 Task: Find an Airbnb listing in Marblehead, United States, for 12 guests from August 10 to August 20, with amenities including Free parking, Wifi, TV, Gym, and Breakfast, within a price range of ₹10,000 to ₹14,000, with 6 bedrooms, 8+ beds, 6 bathrooms, property type as House, and Self check-in option, with host language as English.
Action: Mouse moved to (594, 114)
Screenshot: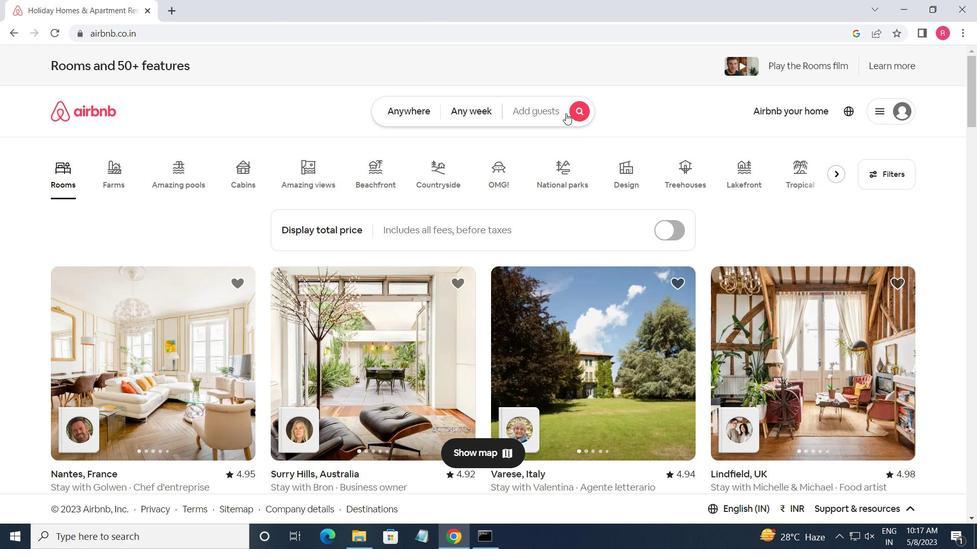 
Action: Mouse pressed left at (594, 114)
Screenshot: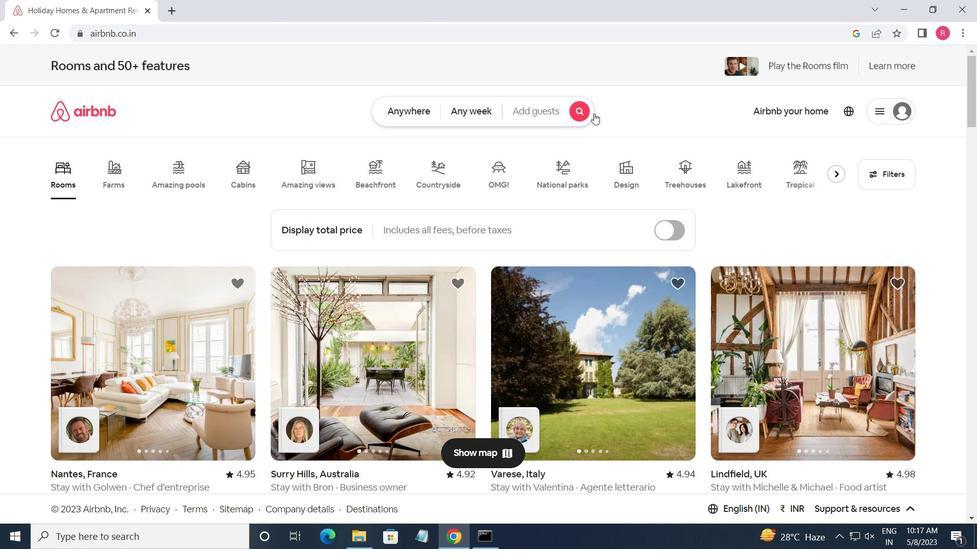 
Action: Mouse moved to (302, 167)
Screenshot: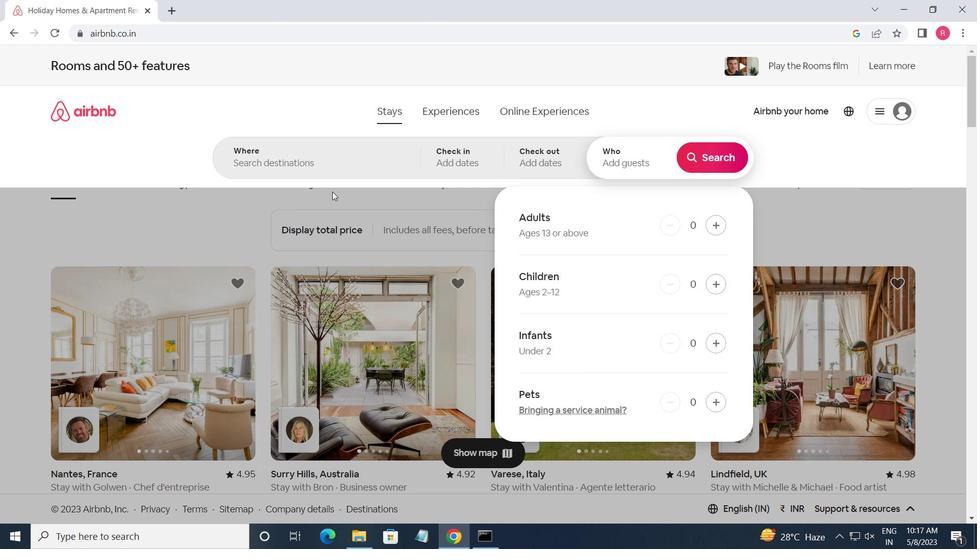 
Action: Mouse pressed left at (302, 167)
Screenshot: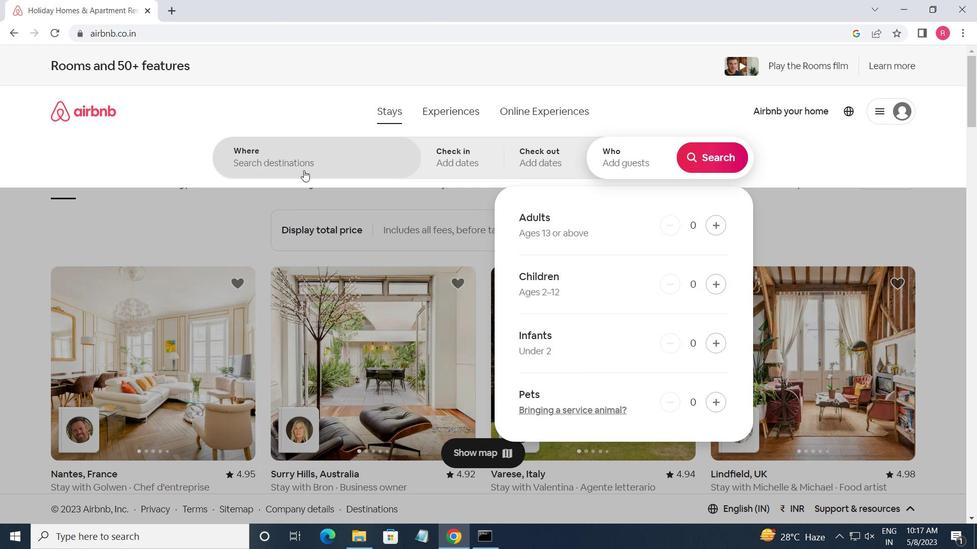 
Action: Key pressed <Key.shift_r>Marblehead,<Key.shift_r>United<Key.space><Key.space><Key.shift>STES<Key.backspace><Key.backspace>ATES<Key.enter>
Screenshot: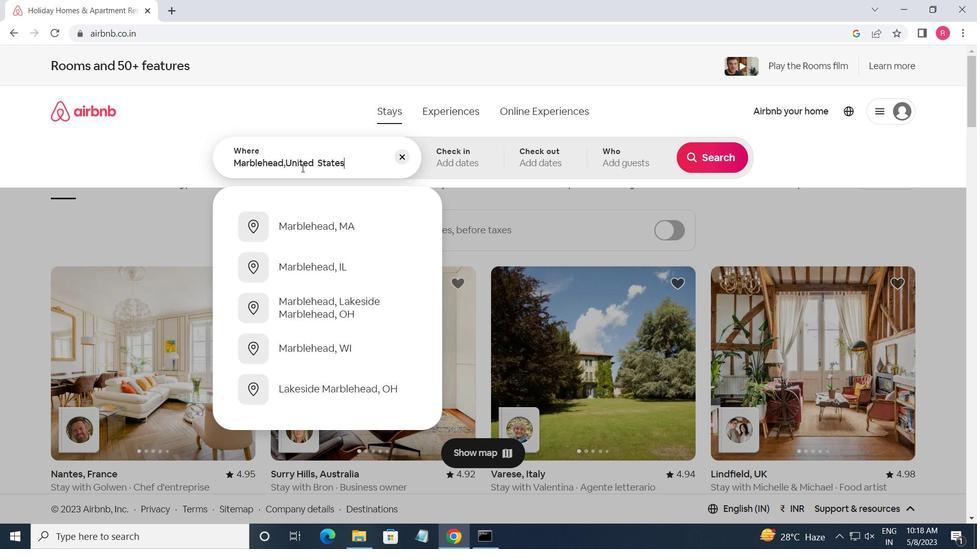 
Action: Mouse moved to (707, 263)
Screenshot: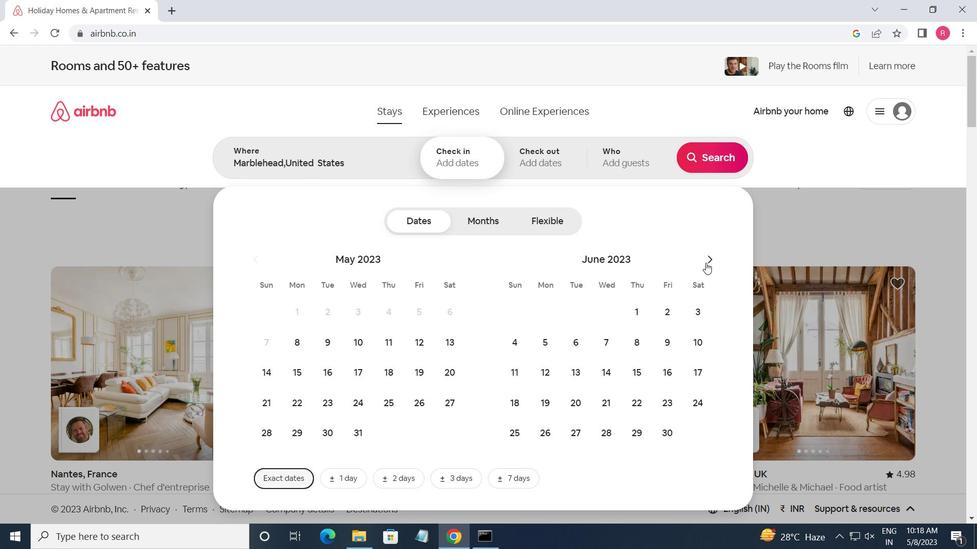 
Action: Mouse pressed left at (707, 263)
Screenshot: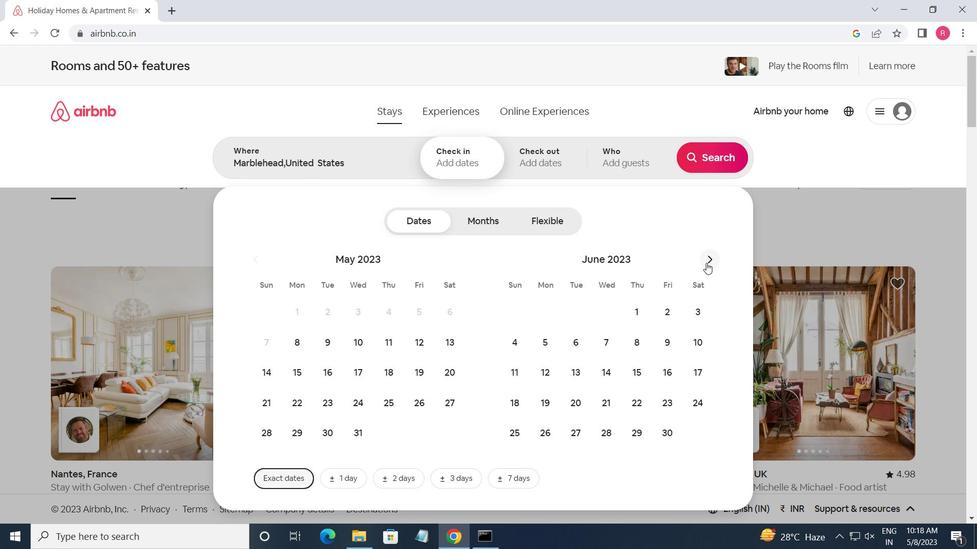 
Action: Mouse moved to (708, 263)
Screenshot: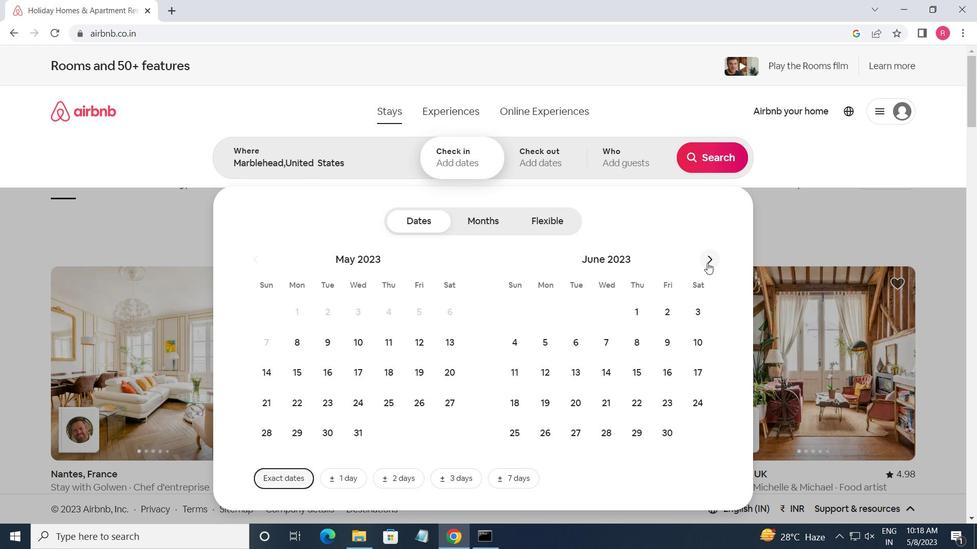 
Action: Mouse pressed left at (708, 263)
Screenshot: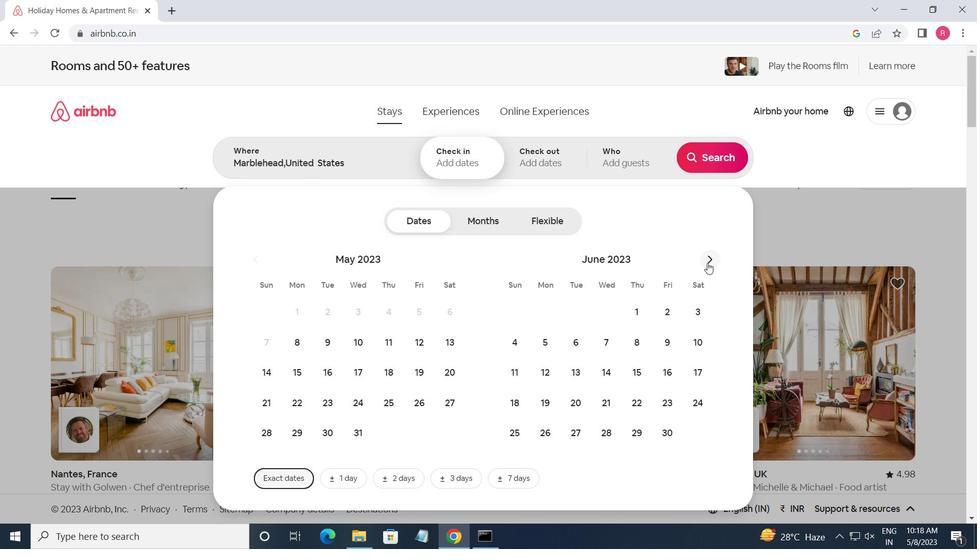 
Action: Mouse pressed left at (708, 263)
Screenshot: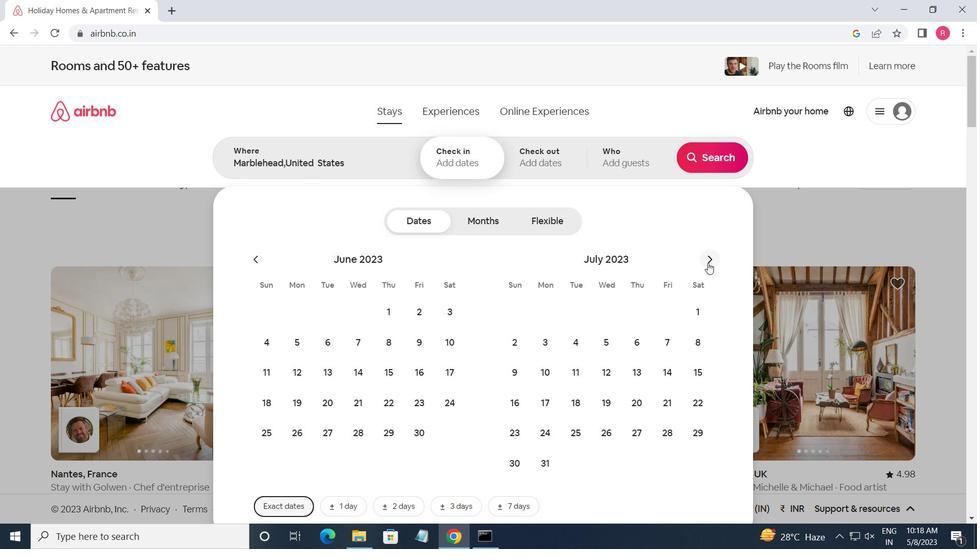 
Action: Mouse moved to (635, 346)
Screenshot: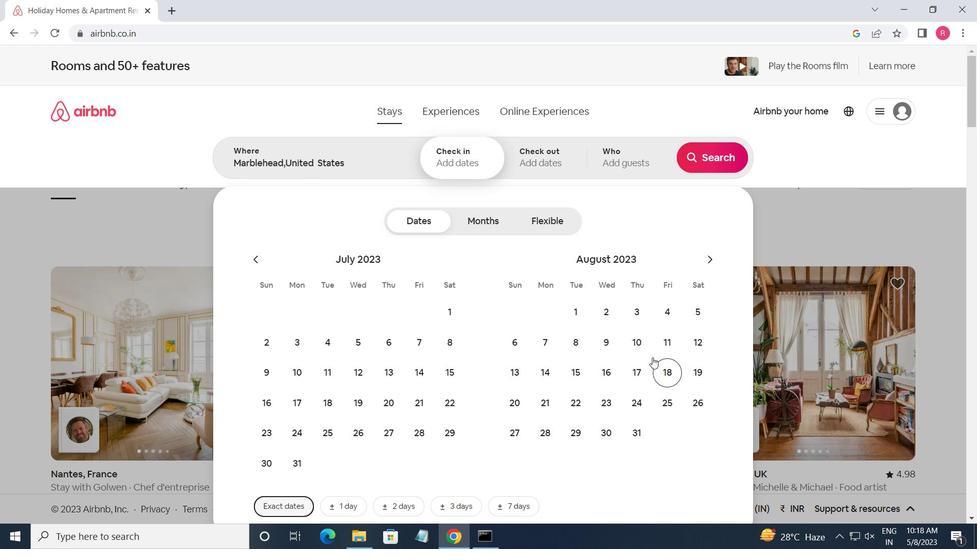 
Action: Mouse pressed left at (635, 346)
Screenshot: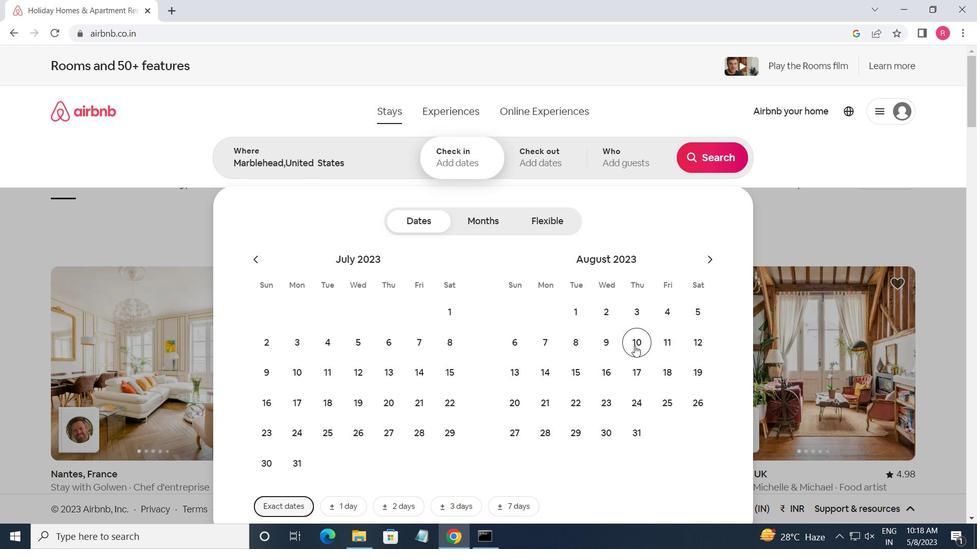 
Action: Mouse moved to (518, 413)
Screenshot: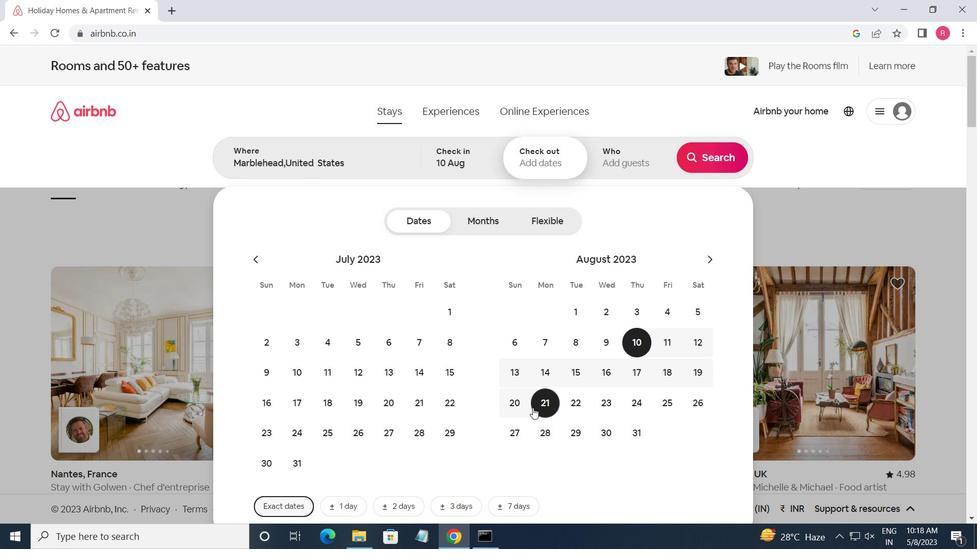 
Action: Mouse pressed left at (518, 413)
Screenshot: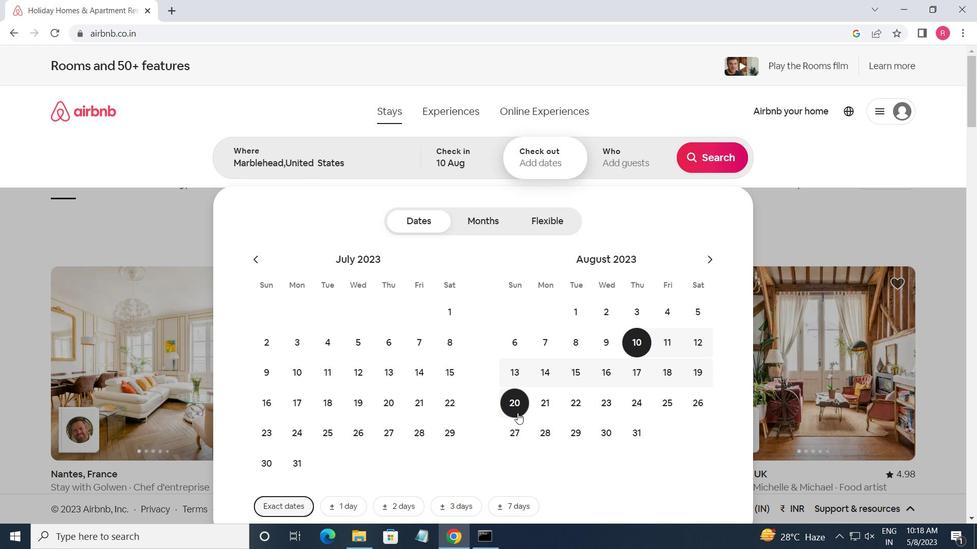 
Action: Mouse moved to (622, 164)
Screenshot: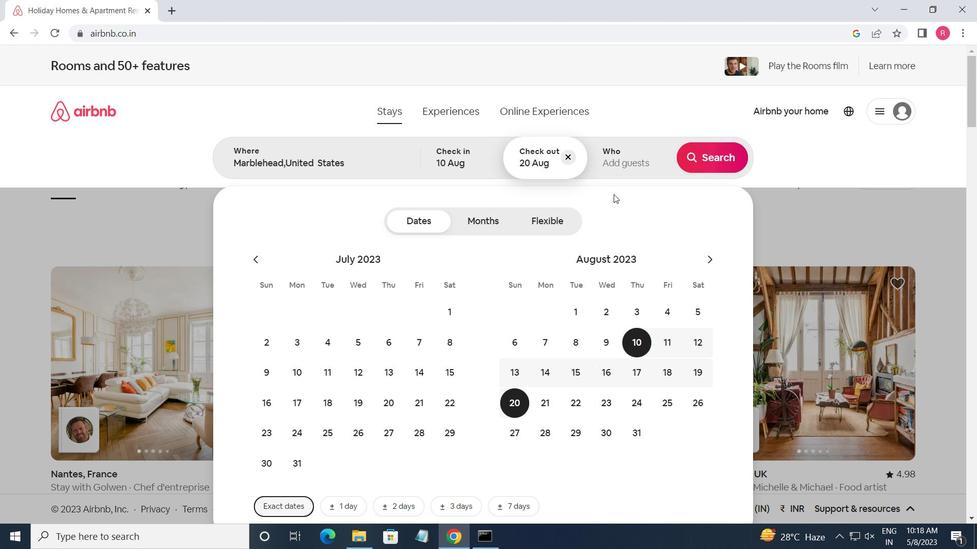 
Action: Mouse pressed left at (622, 164)
Screenshot: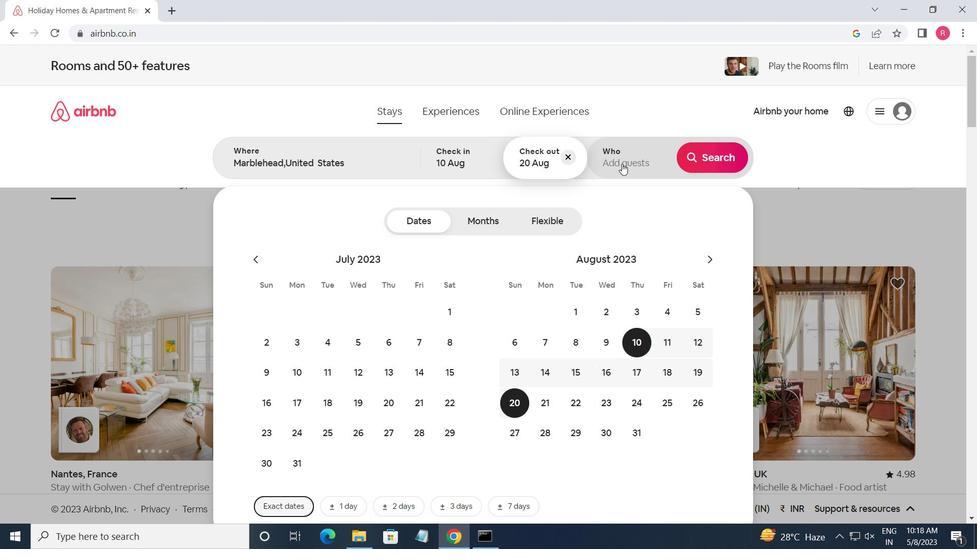 
Action: Mouse moved to (708, 229)
Screenshot: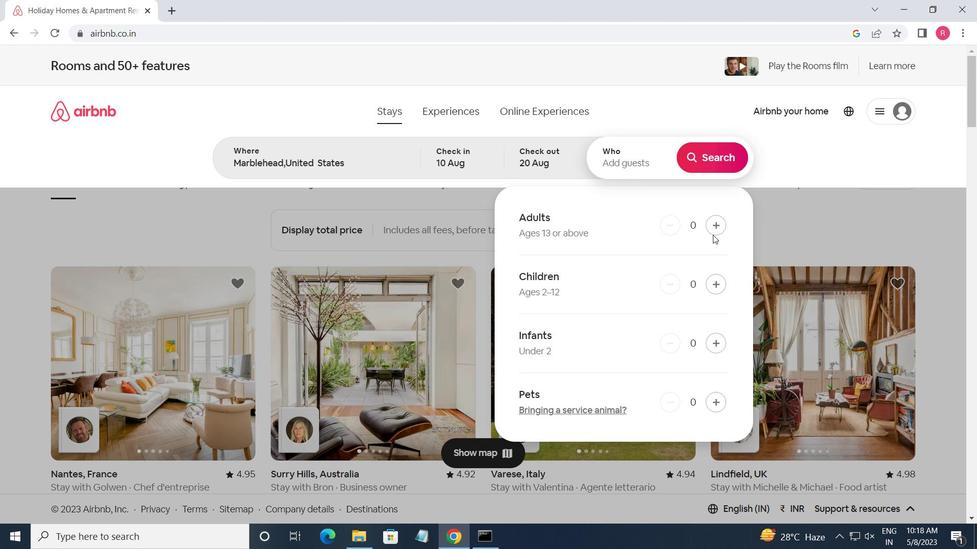 
Action: Mouse pressed left at (708, 229)
Screenshot: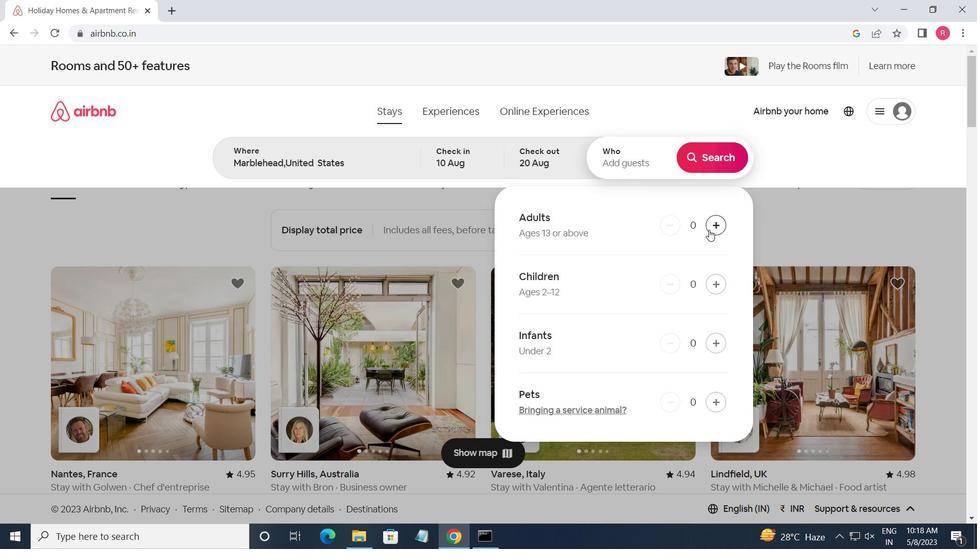 
Action: Mouse pressed left at (708, 229)
Screenshot: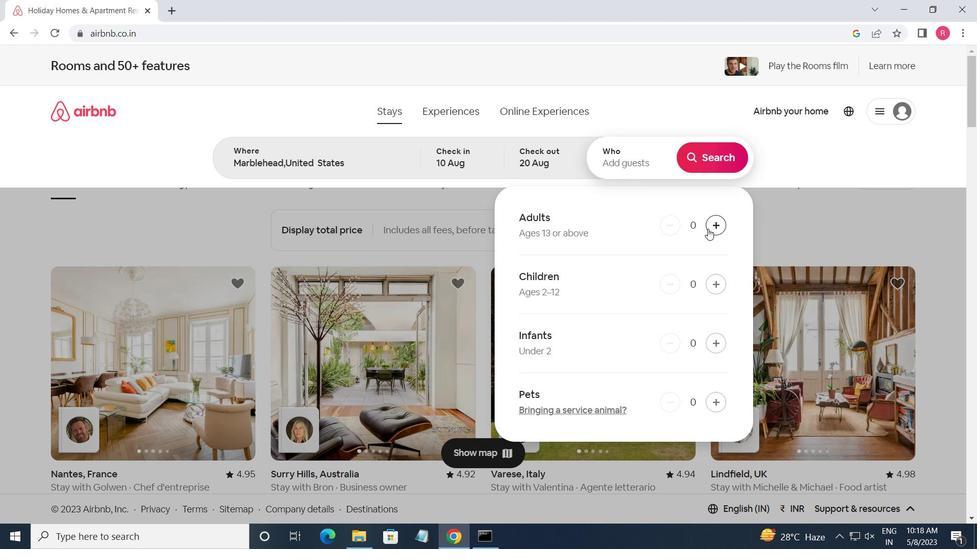 
Action: Mouse pressed left at (708, 229)
Screenshot: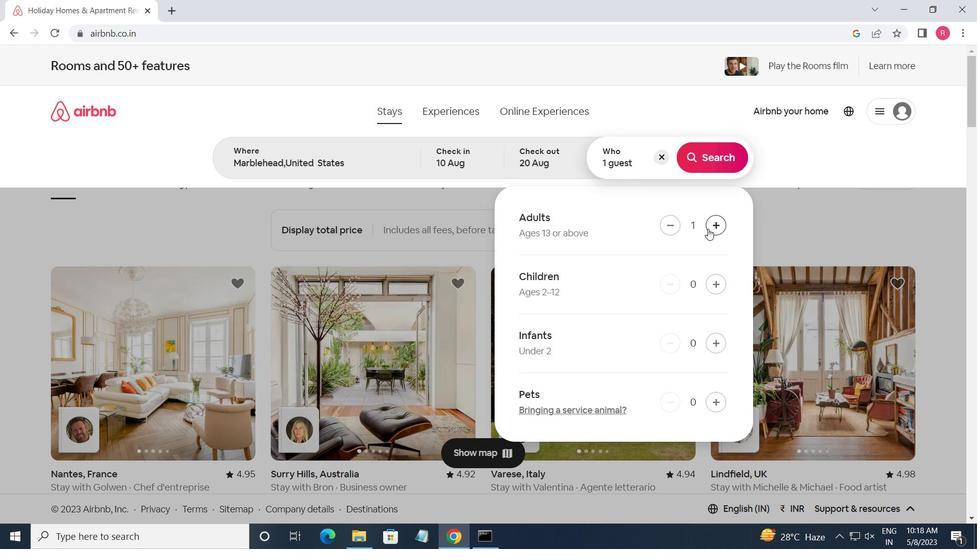 
Action: Mouse pressed left at (708, 229)
Screenshot: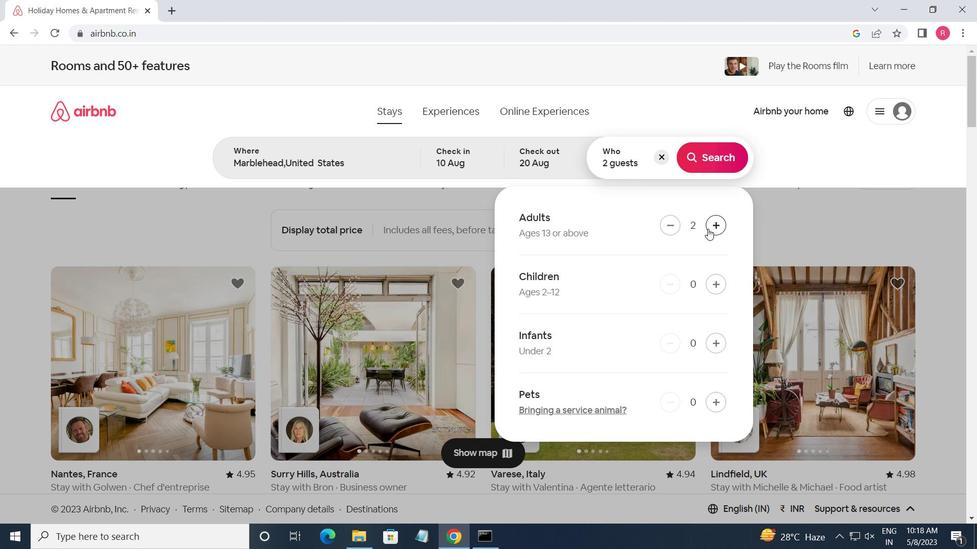 
Action: Mouse pressed left at (708, 229)
Screenshot: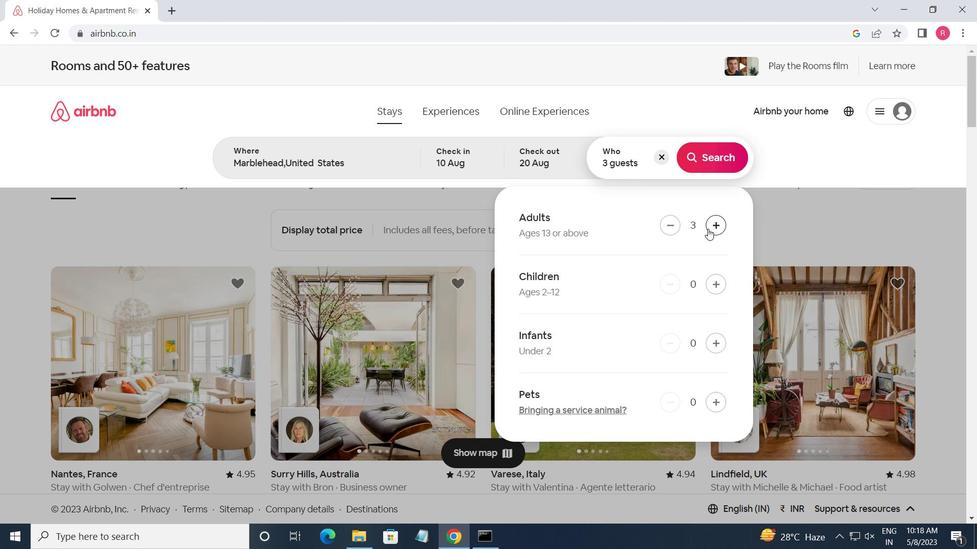 
Action: Mouse pressed left at (708, 229)
Screenshot: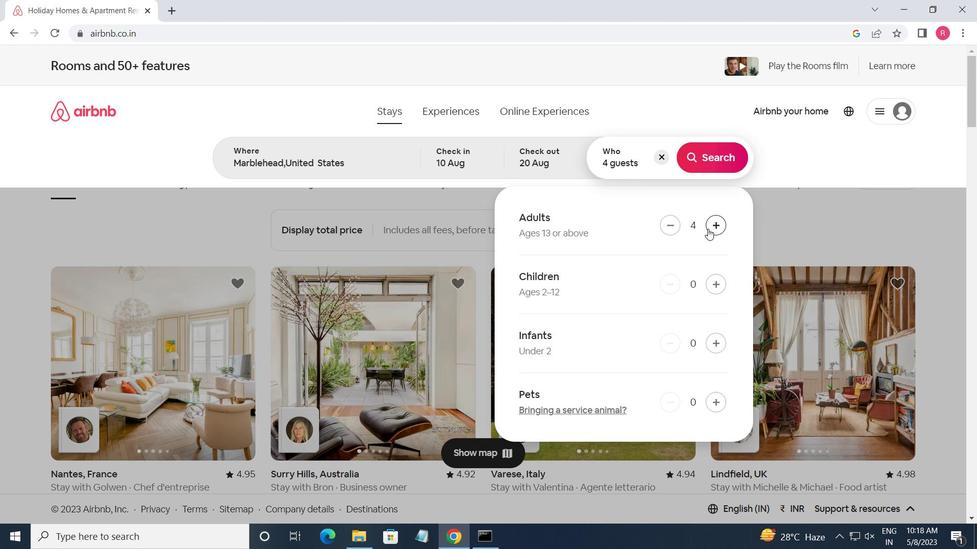 
Action: Mouse pressed left at (708, 229)
Screenshot: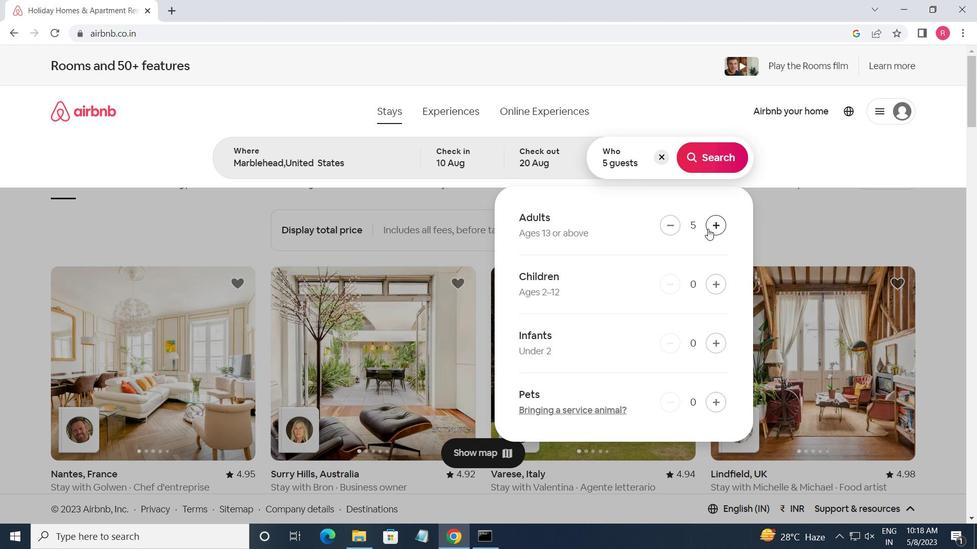 
Action: Mouse pressed left at (708, 229)
Screenshot: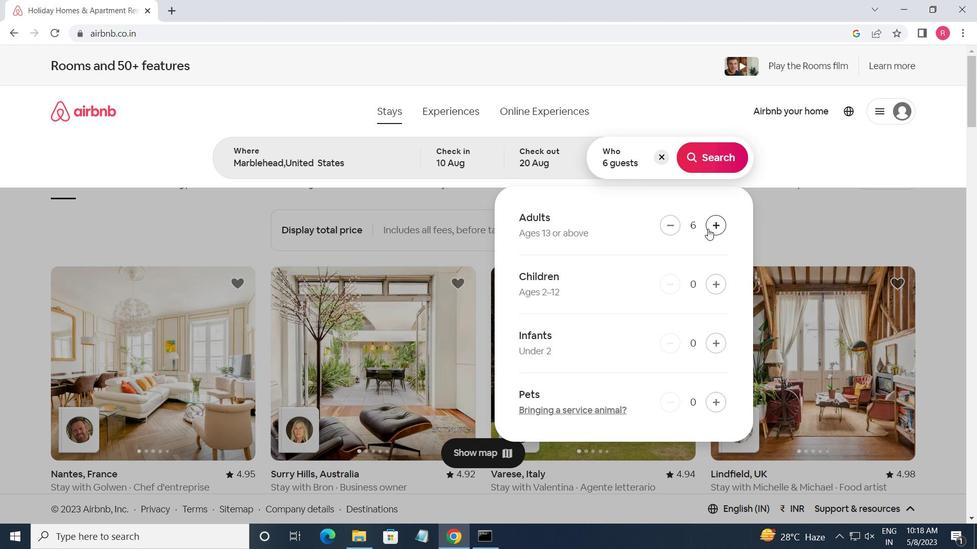 
Action: Mouse pressed left at (708, 229)
Screenshot: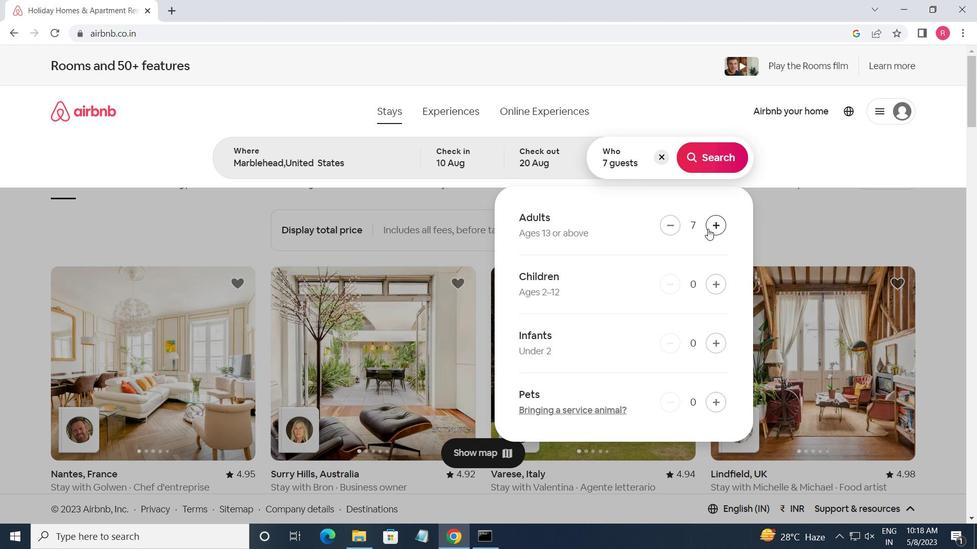 
Action: Mouse pressed left at (708, 229)
Screenshot: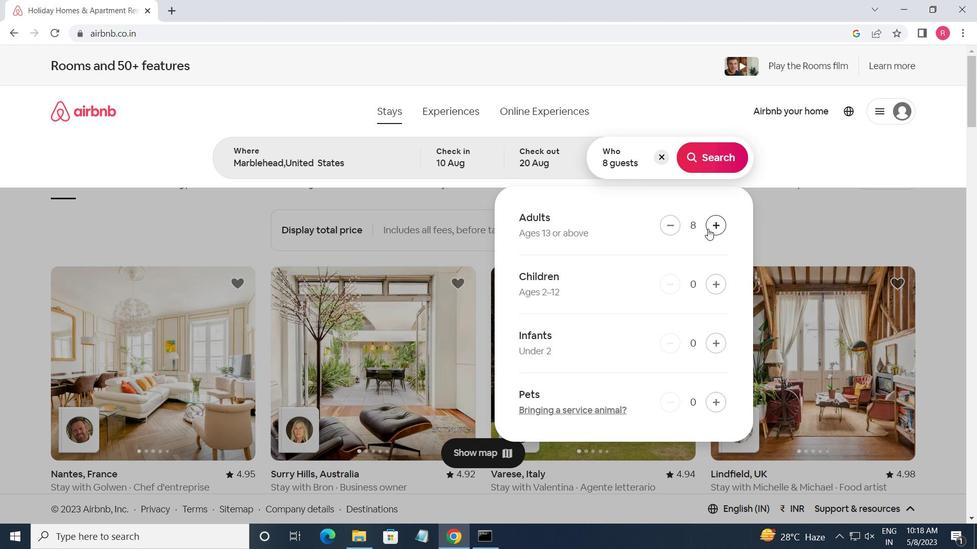
Action: Mouse pressed left at (708, 229)
Screenshot: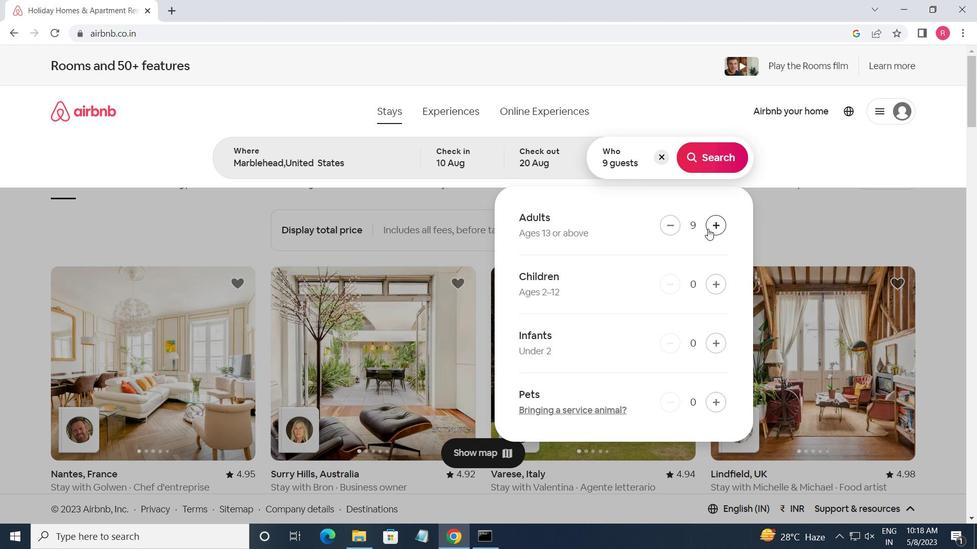 
Action: Mouse pressed left at (708, 229)
Screenshot: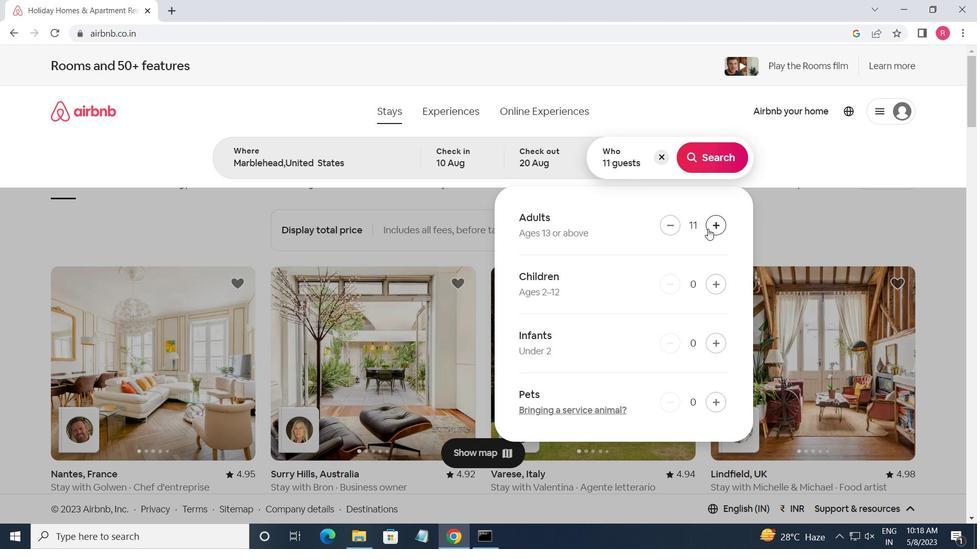 
Action: Mouse moved to (706, 158)
Screenshot: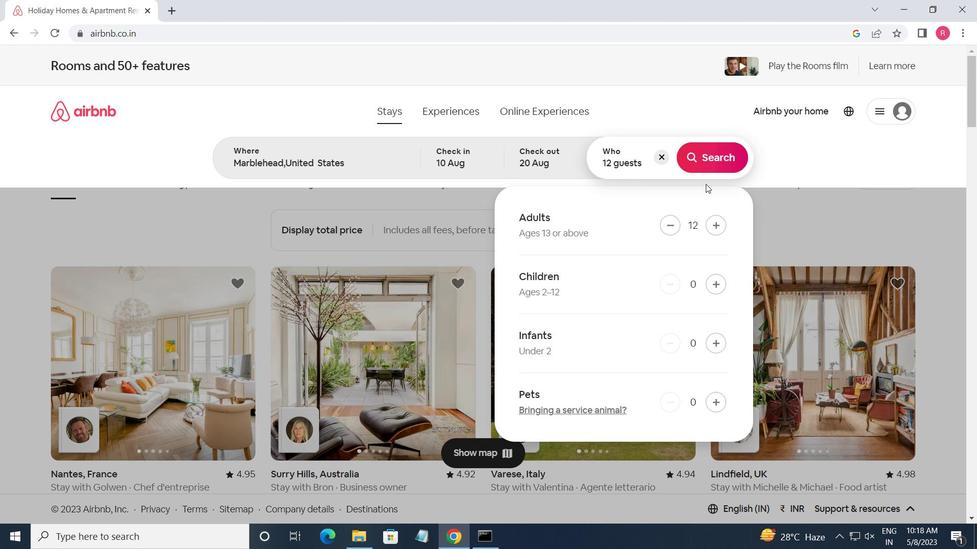 
Action: Mouse pressed left at (706, 158)
Screenshot: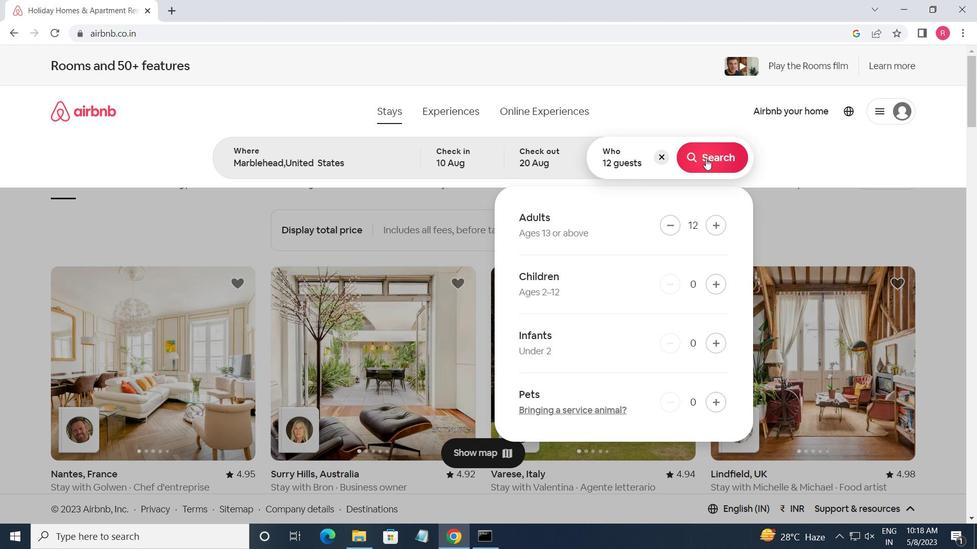 
Action: Mouse moved to (913, 123)
Screenshot: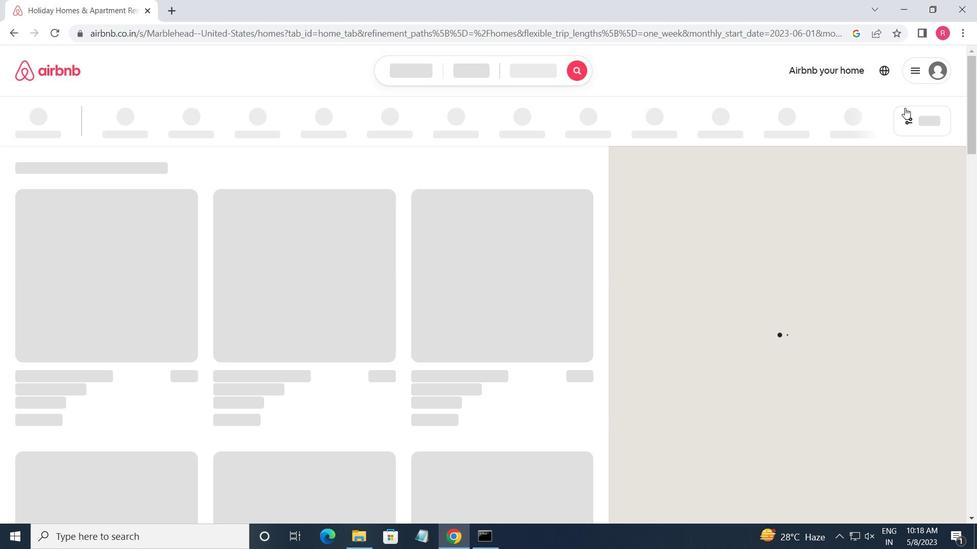
Action: Mouse pressed left at (913, 123)
Screenshot: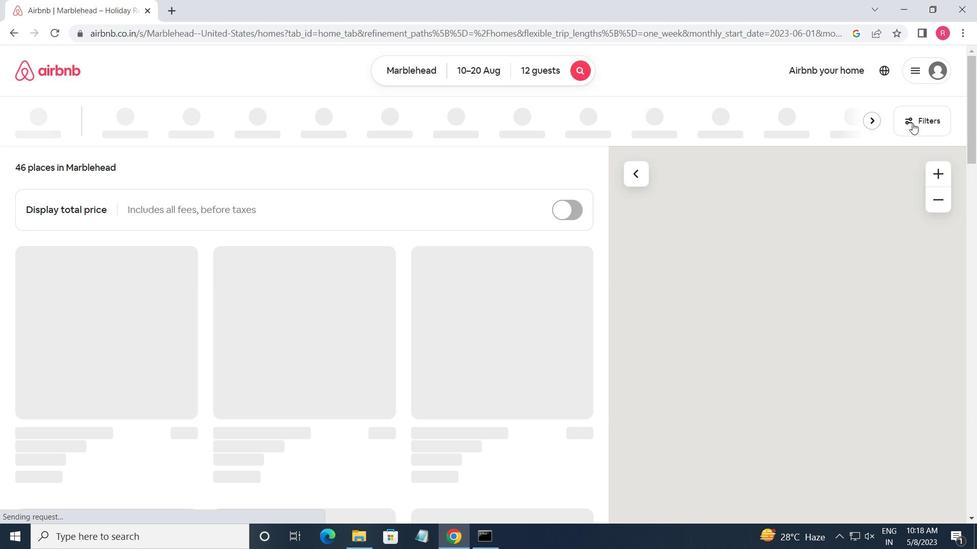 
Action: Mouse moved to (431, 395)
Screenshot: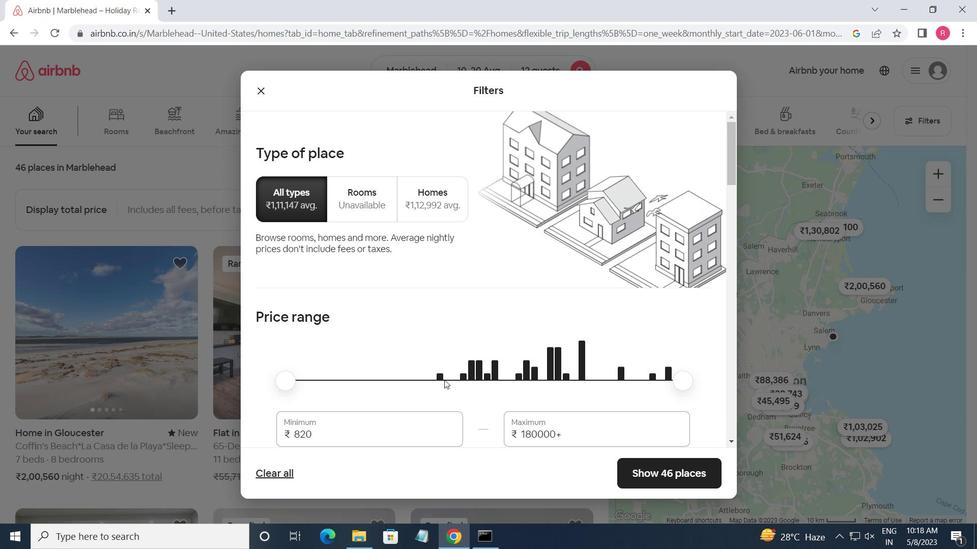 
Action: Mouse scrolled (431, 394) with delta (0, 0)
Screenshot: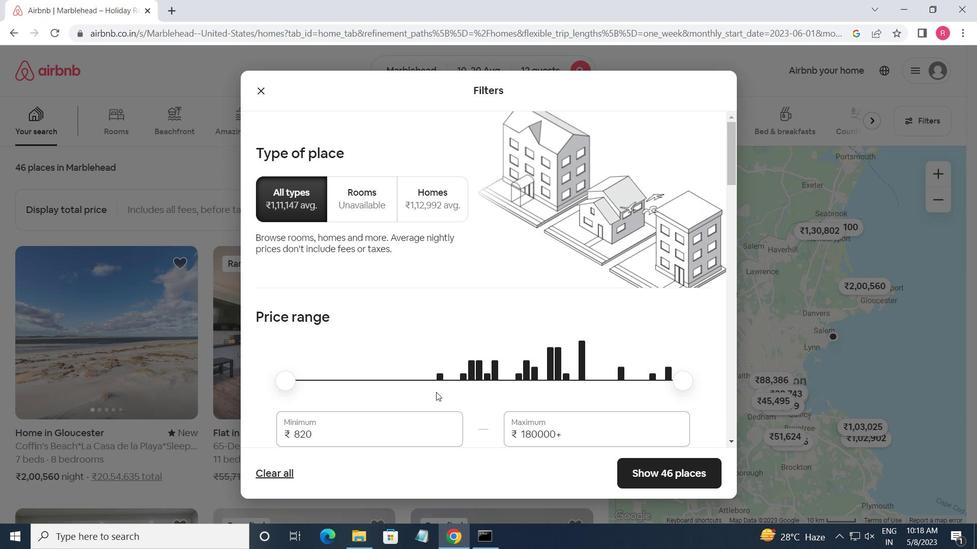 
Action: Mouse moved to (363, 373)
Screenshot: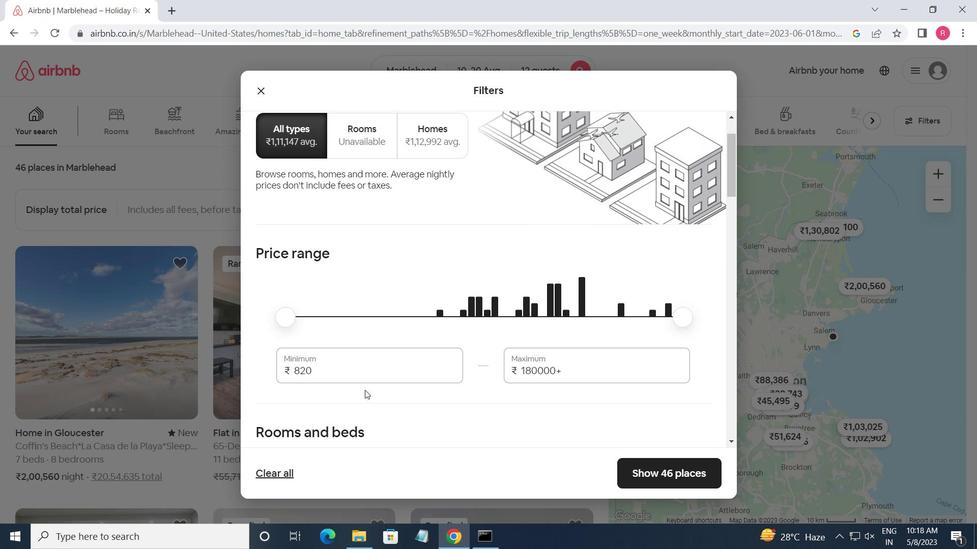 
Action: Mouse pressed left at (363, 373)
Screenshot: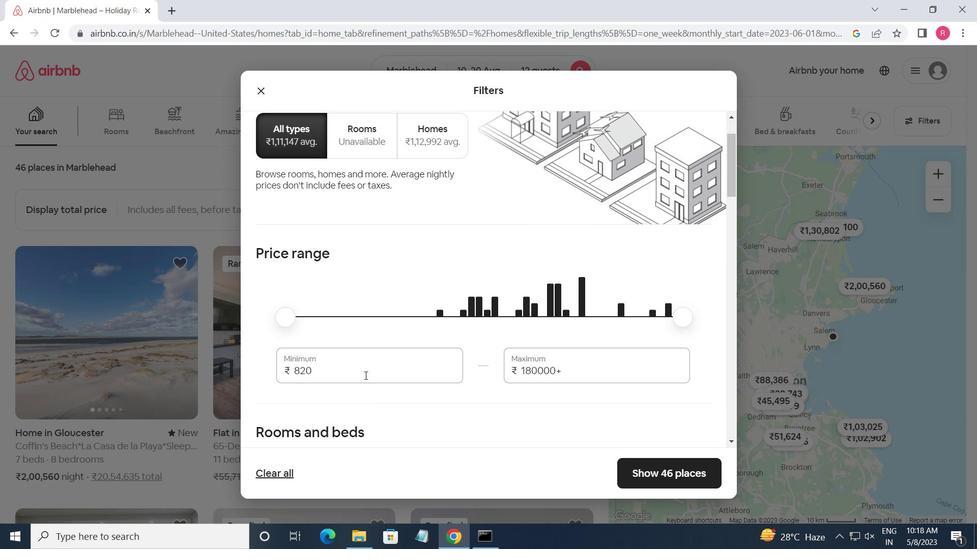 
Action: Key pressed <Key.backspace><Key.backspace><Key.backspace><Key.backspace>10000<Key.tab>14000
Screenshot: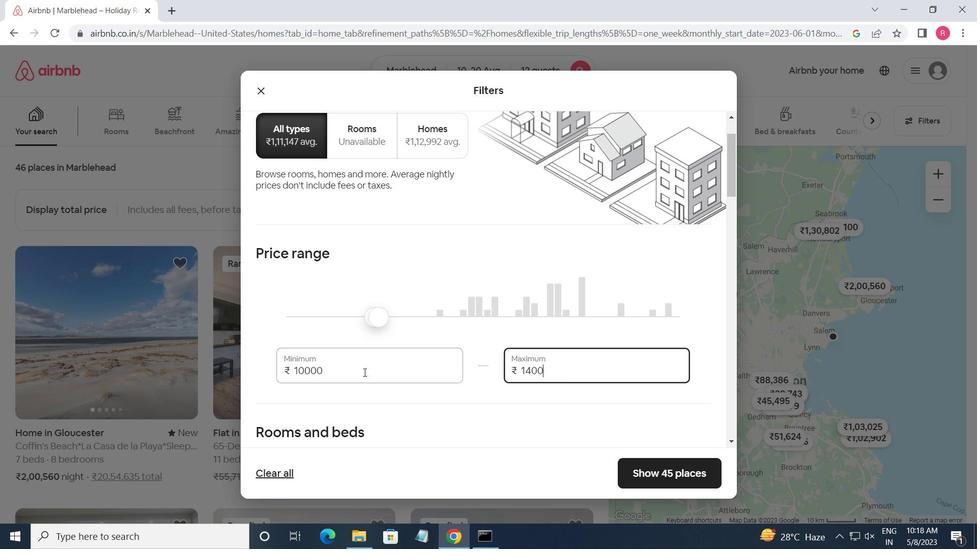 
Action: Mouse moved to (322, 390)
Screenshot: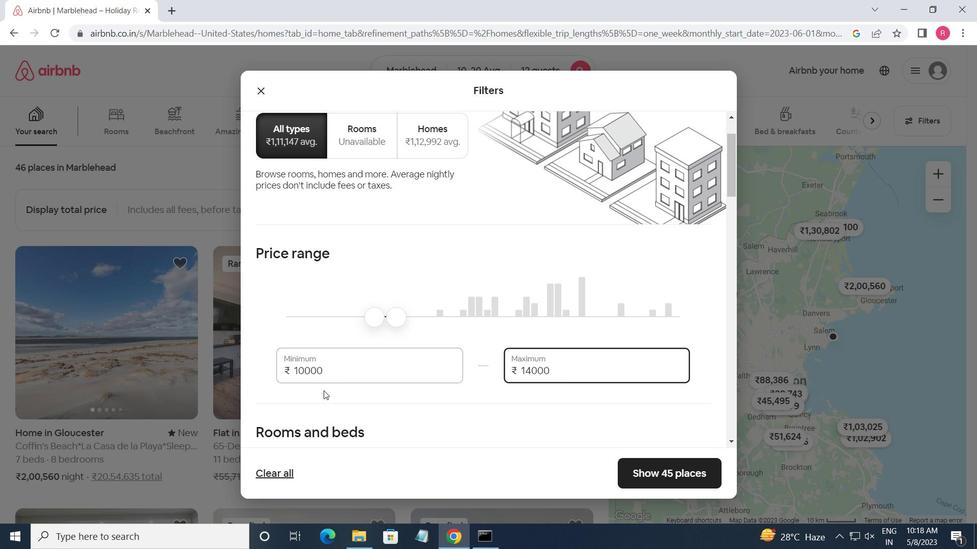 
Action: Mouse scrolled (322, 390) with delta (0, 0)
Screenshot: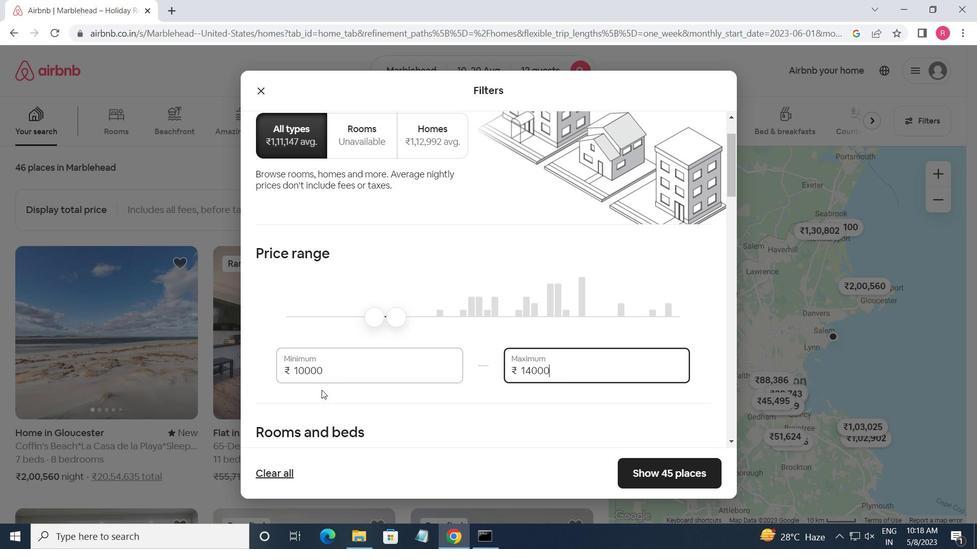 
Action: Mouse moved to (321, 391)
Screenshot: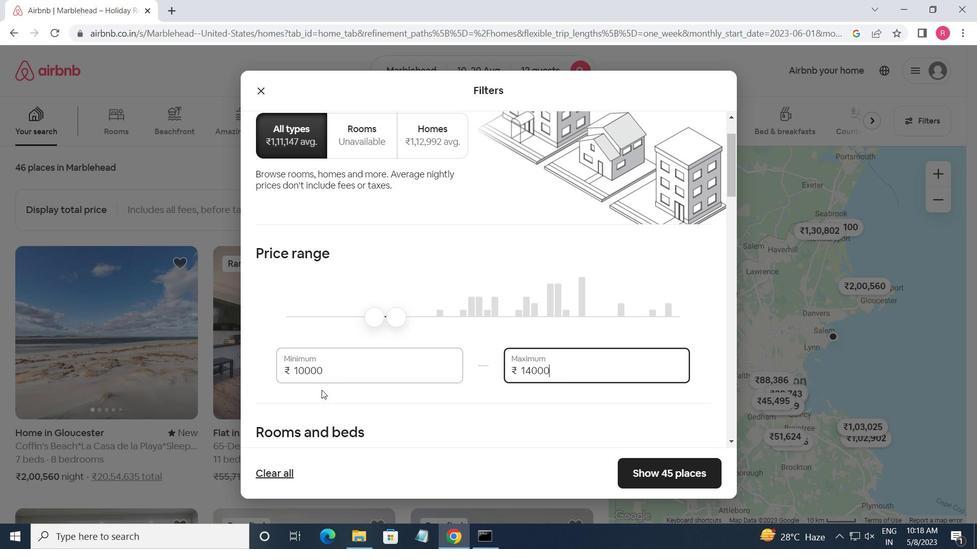 
Action: Mouse scrolled (321, 390) with delta (0, 0)
Screenshot: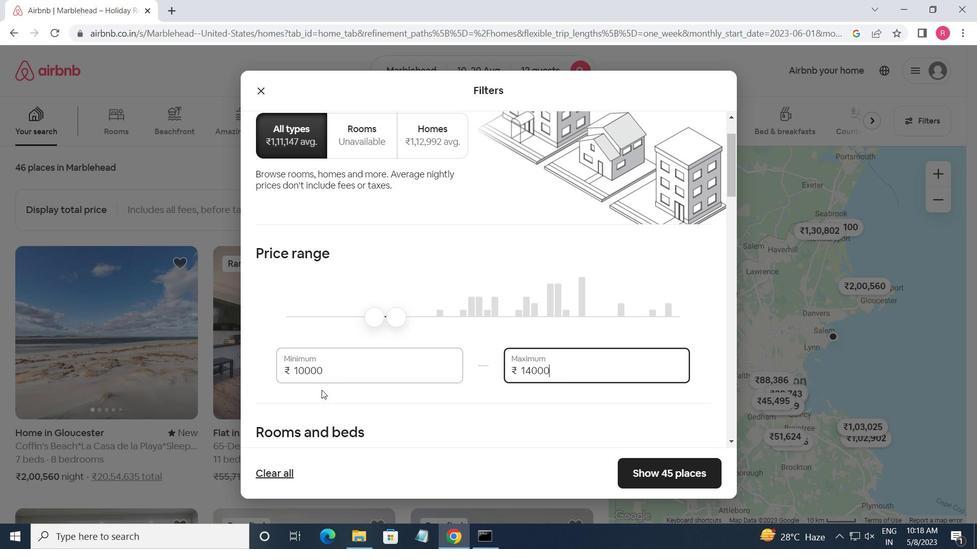 
Action: Mouse moved to (321, 393)
Screenshot: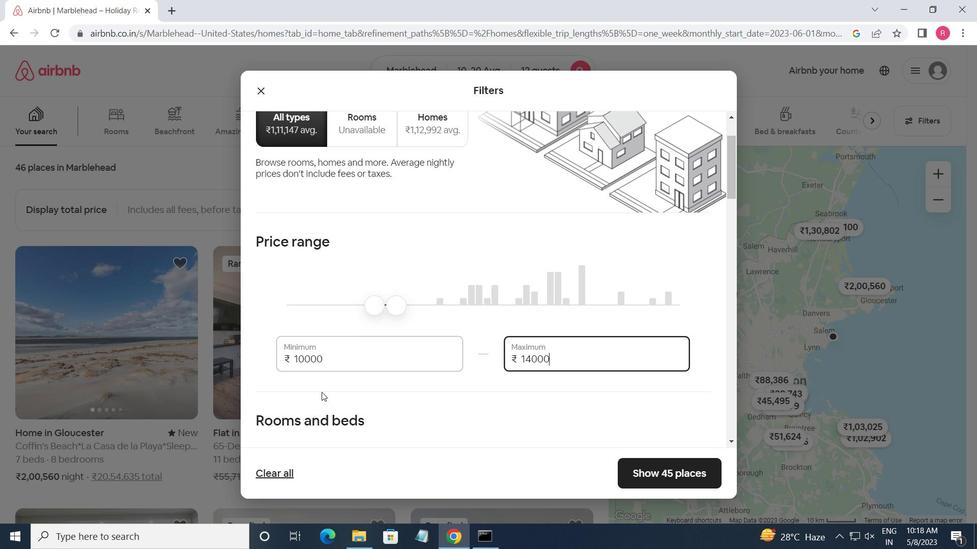 
Action: Mouse scrolled (321, 393) with delta (0, 0)
Screenshot: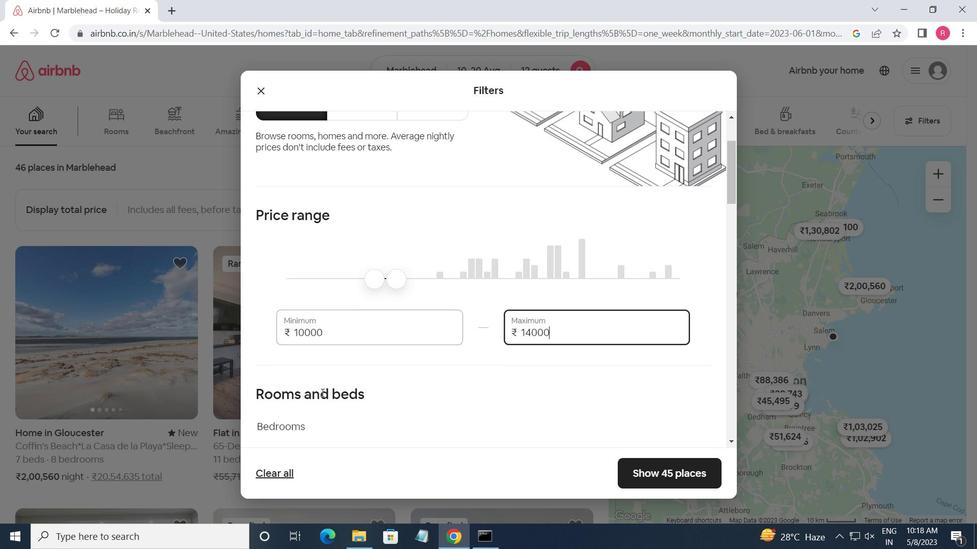 
Action: Mouse moved to (321, 394)
Screenshot: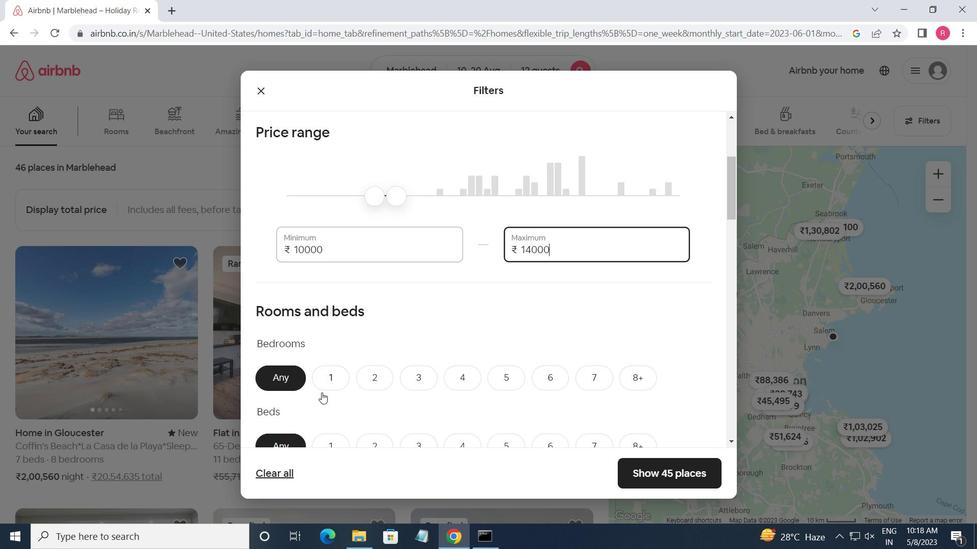 
Action: Mouse scrolled (321, 394) with delta (0, 0)
Screenshot: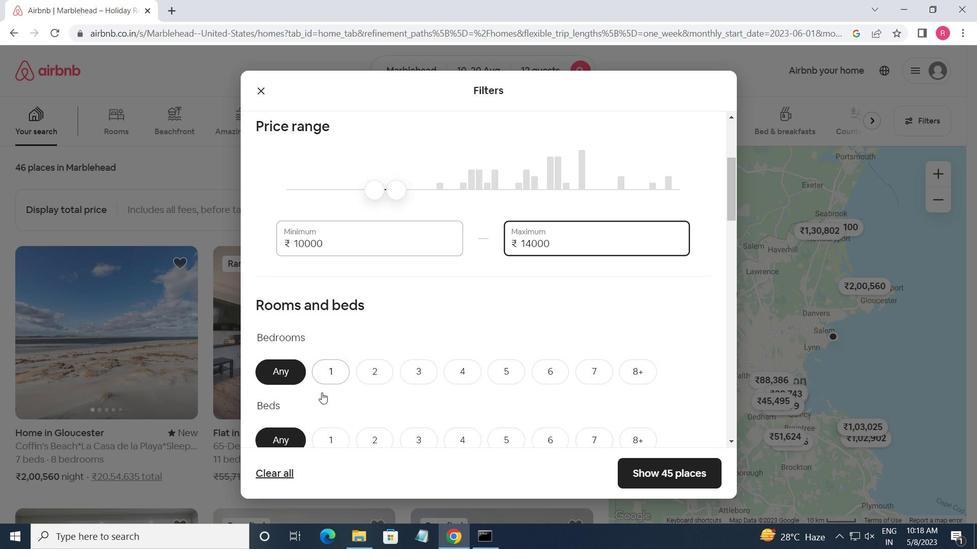 
Action: Mouse moved to (555, 253)
Screenshot: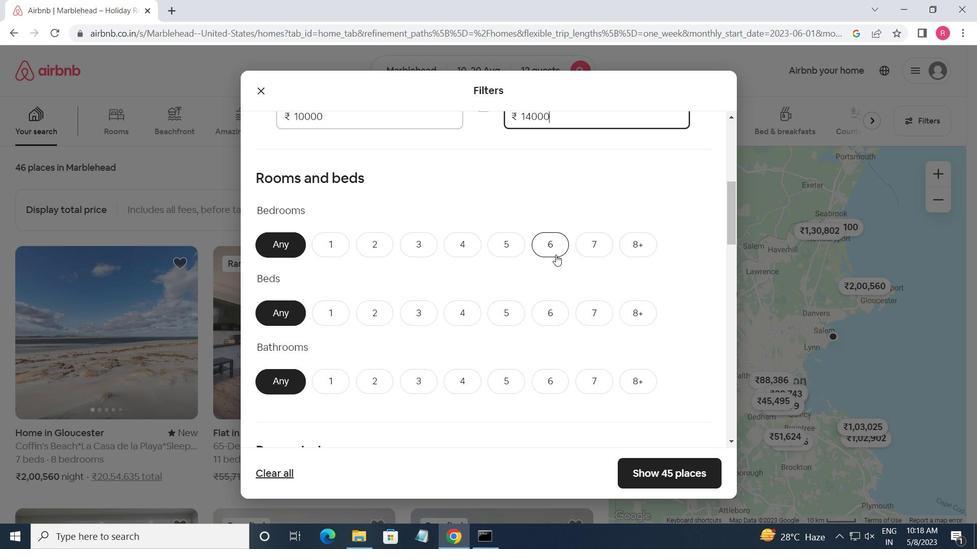 
Action: Mouse pressed left at (555, 253)
Screenshot: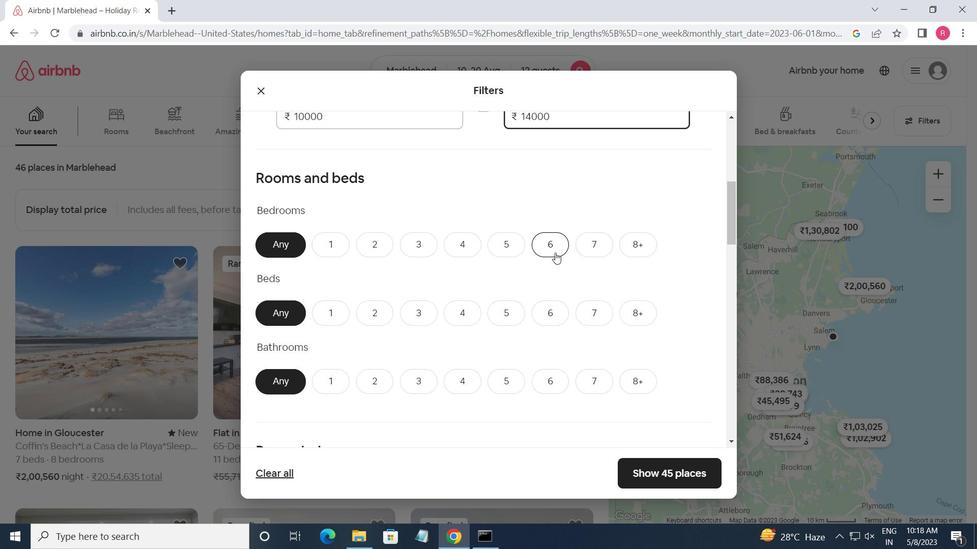 
Action: Mouse moved to (638, 312)
Screenshot: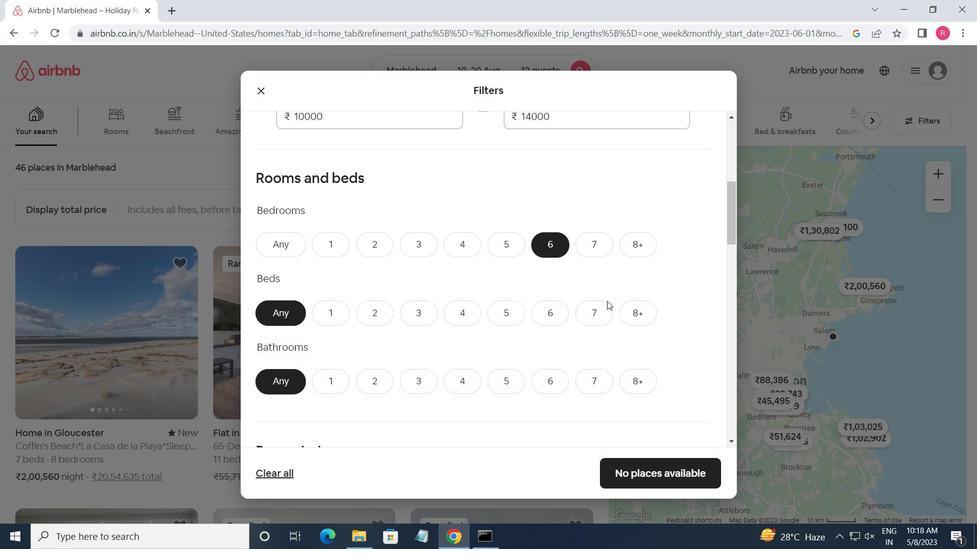
Action: Mouse pressed left at (638, 312)
Screenshot: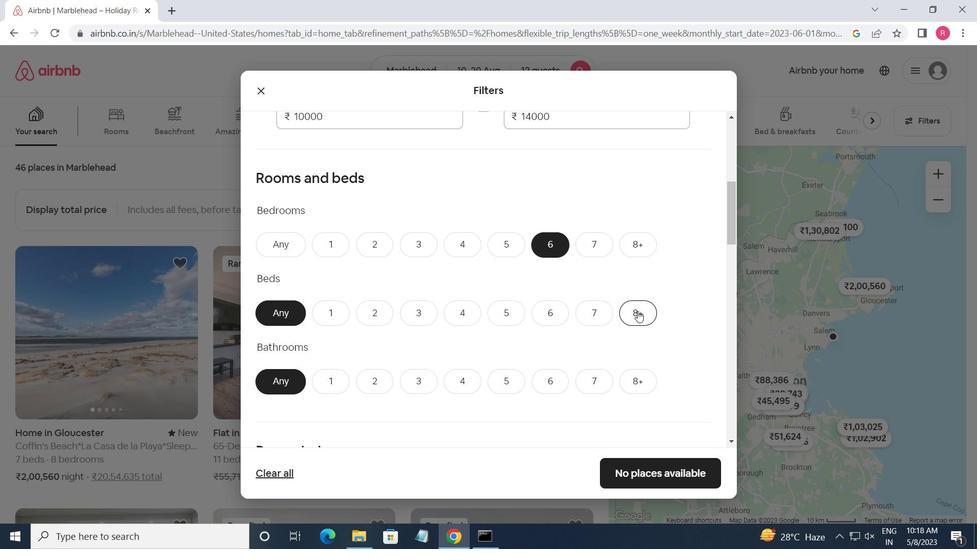 
Action: Mouse moved to (547, 382)
Screenshot: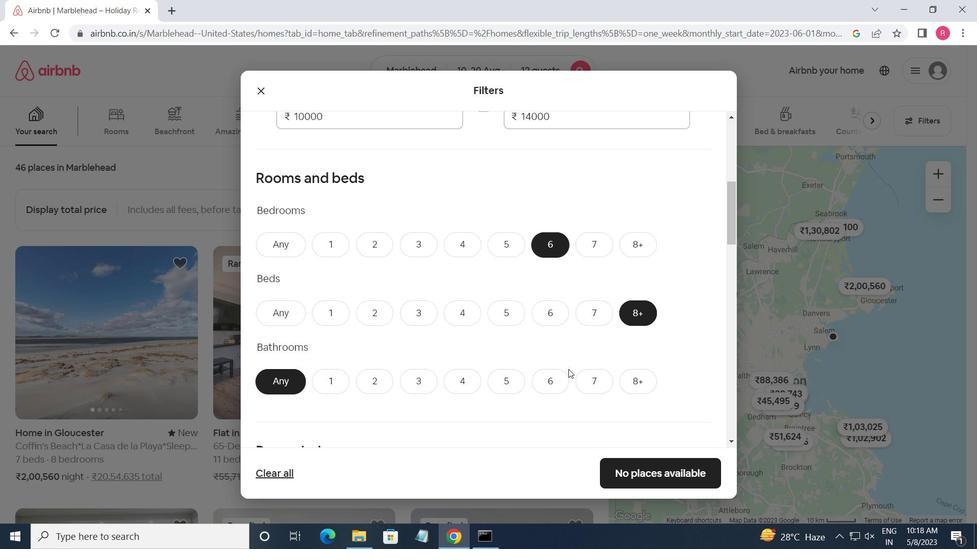 
Action: Mouse pressed left at (547, 382)
Screenshot: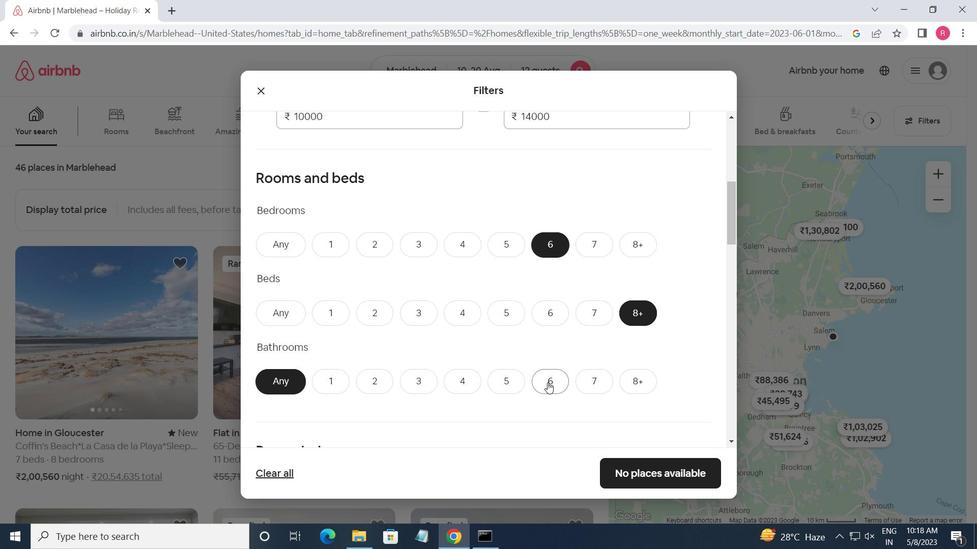 
Action: Mouse moved to (559, 370)
Screenshot: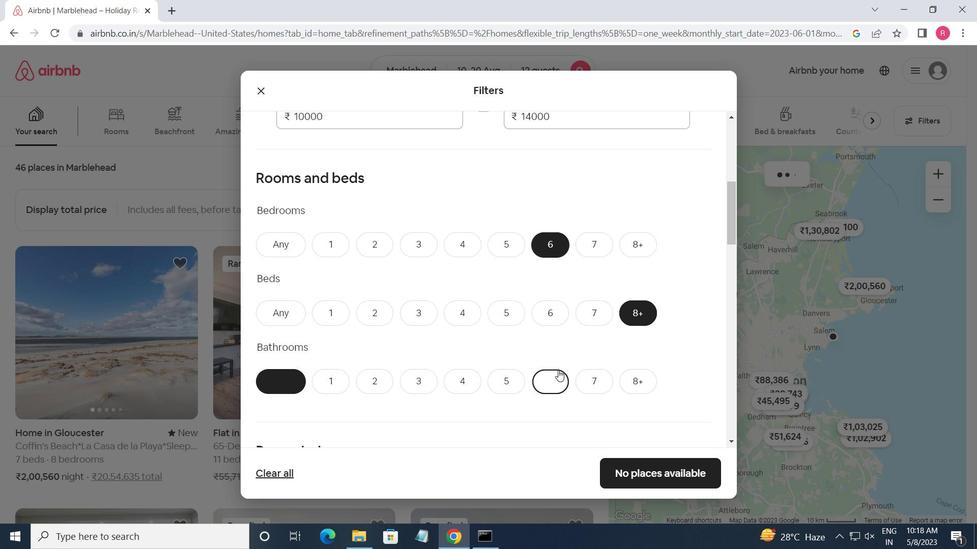 
Action: Mouse scrolled (559, 369) with delta (0, 0)
Screenshot: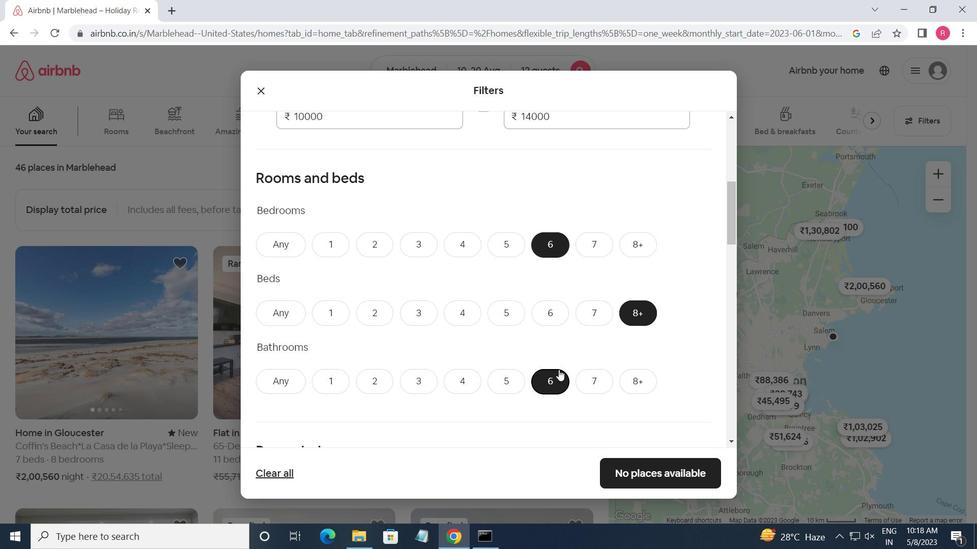 
Action: Mouse scrolled (559, 369) with delta (0, 0)
Screenshot: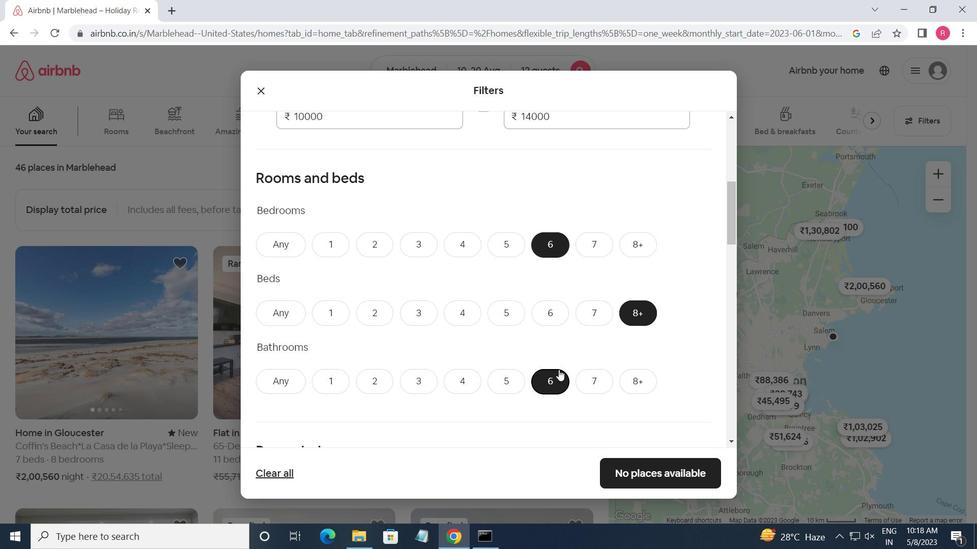 
Action: Mouse moved to (360, 368)
Screenshot: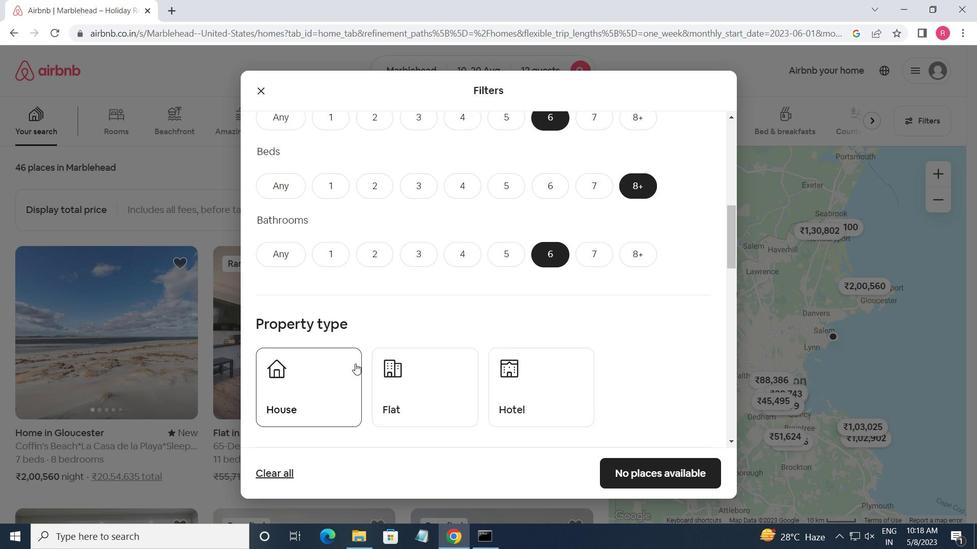 
Action: Mouse pressed left at (360, 368)
Screenshot: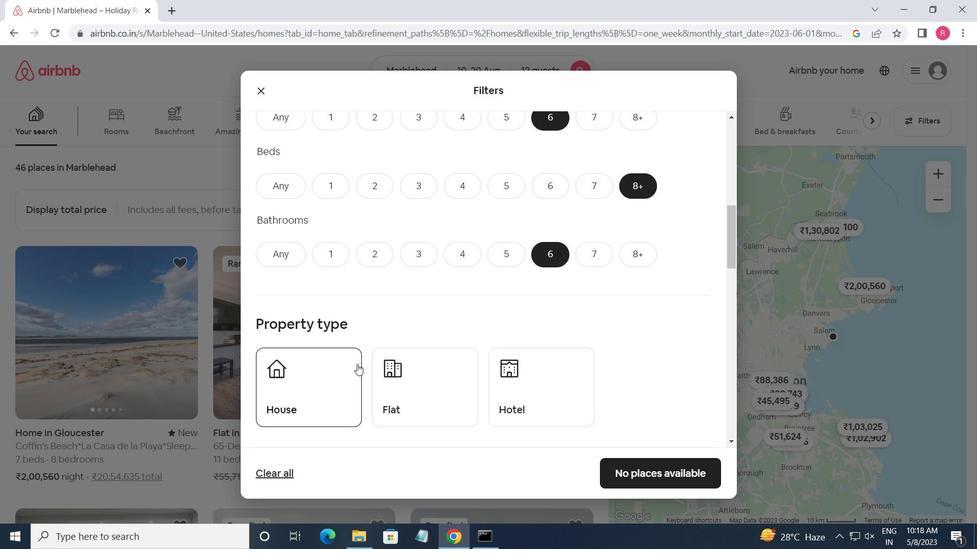 
Action: Mouse moved to (411, 384)
Screenshot: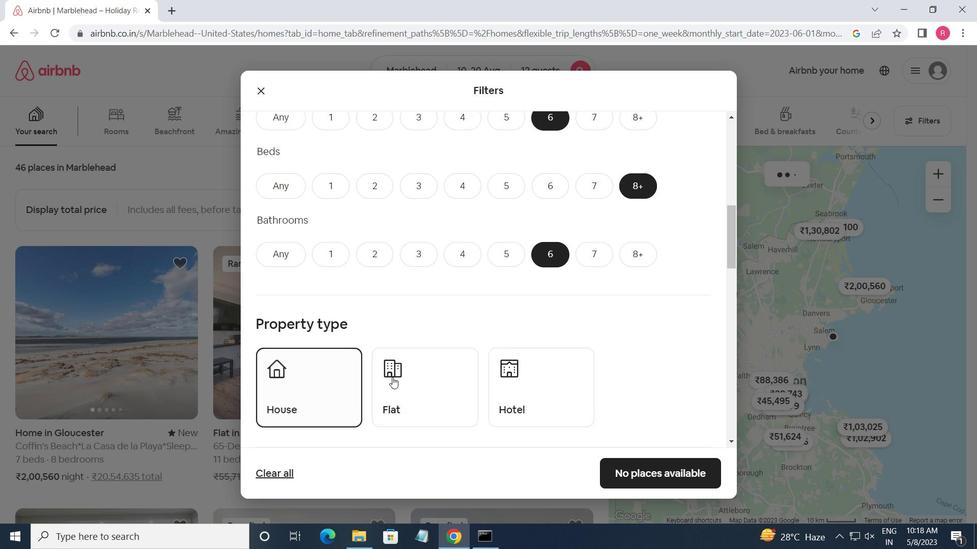 
Action: Mouse pressed left at (411, 384)
Screenshot: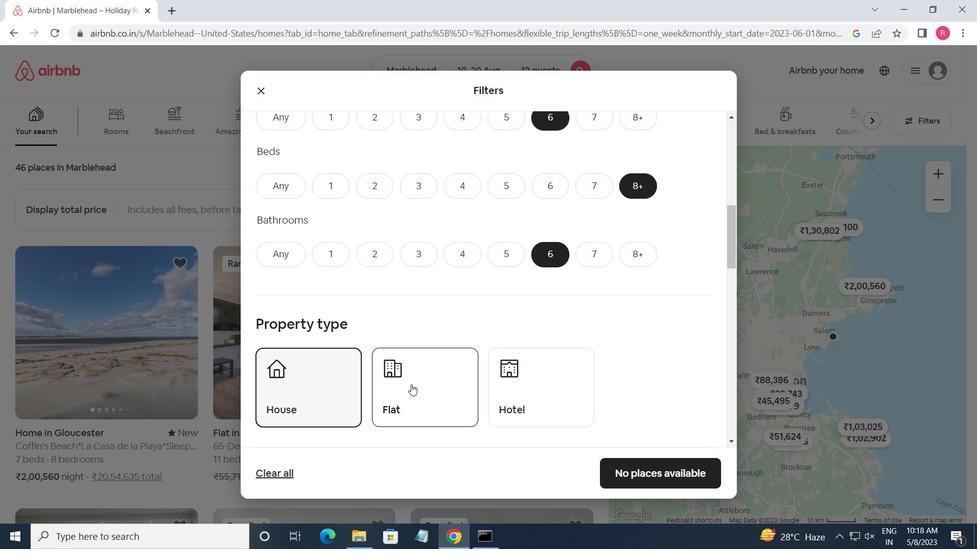 
Action: Mouse moved to (508, 408)
Screenshot: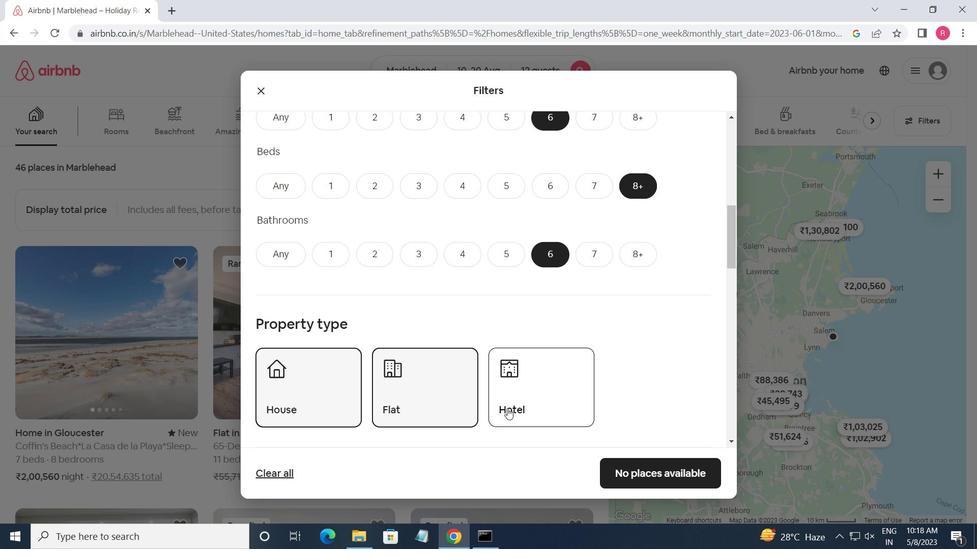 
Action: Mouse scrolled (508, 408) with delta (0, 0)
Screenshot: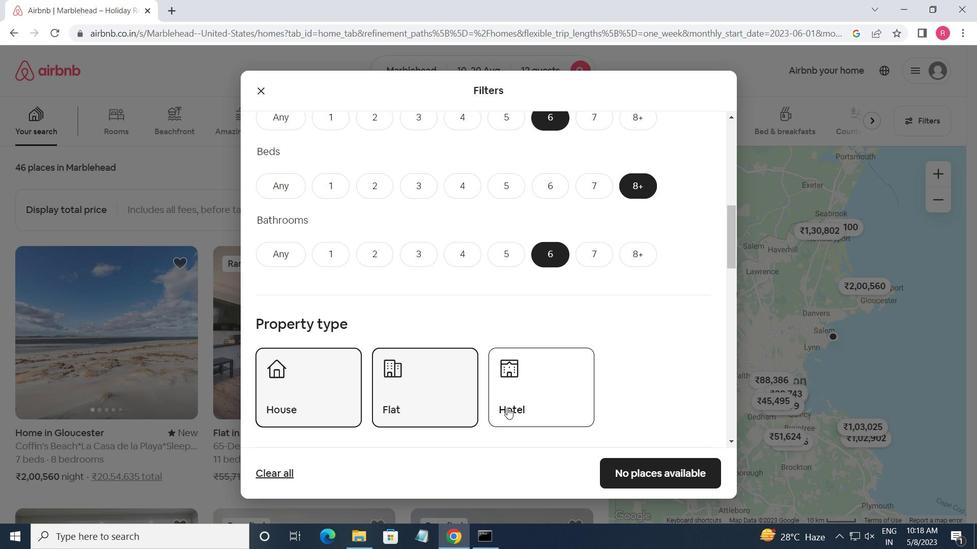 
Action: Mouse scrolled (508, 408) with delta (0, 0)
Screenshot: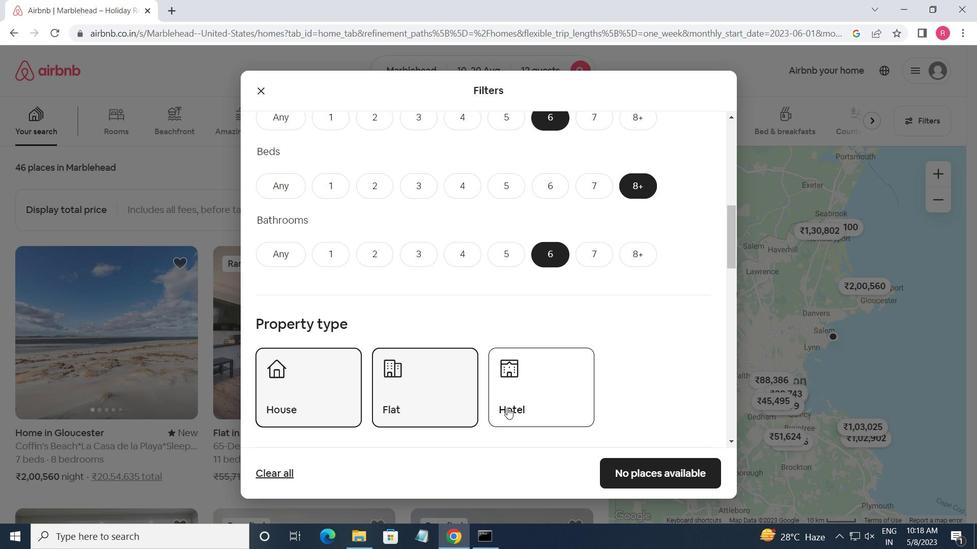 
Action: Mouse scrolled (508, 408) with delta (0, 0)
Screenshot: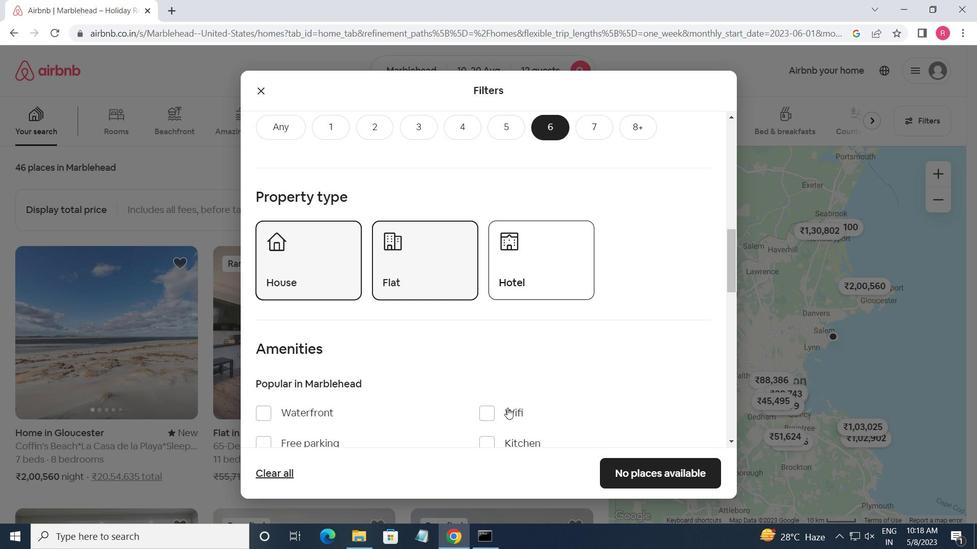 
Action: Mouse moved to (456, 396)
Screenshot: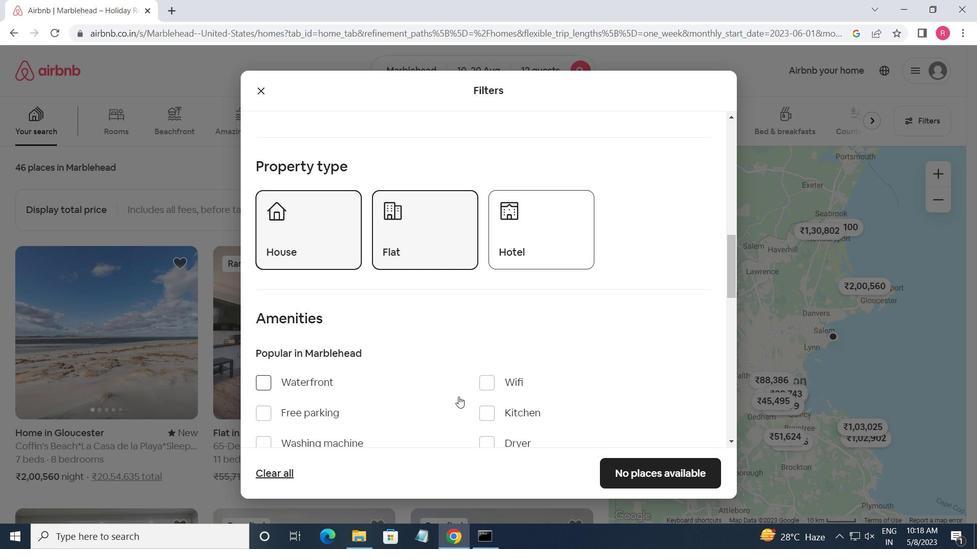 
Action: Mouse scrolled (456, 395) with delta (0, 0)
Screenshot: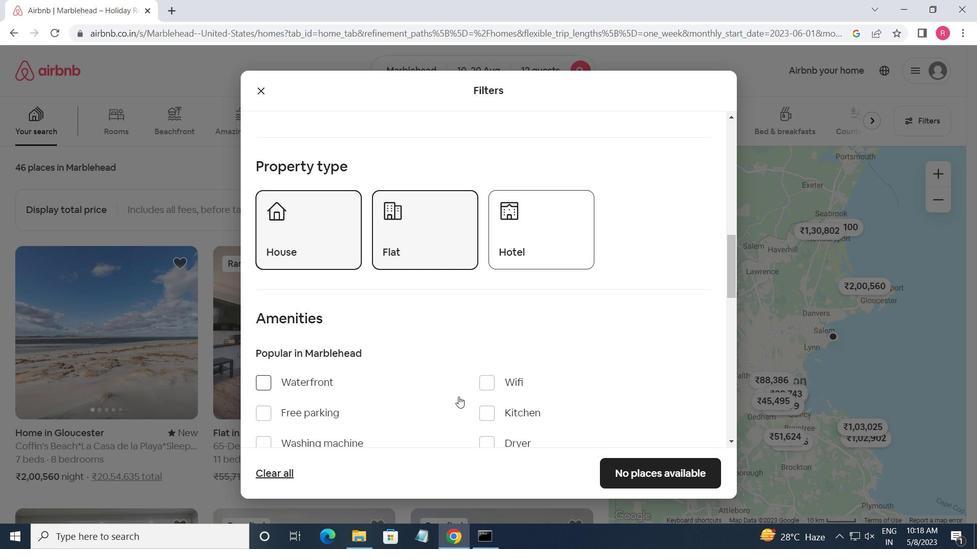 
Action: Mouse moved to (492, 289)
Screenshot: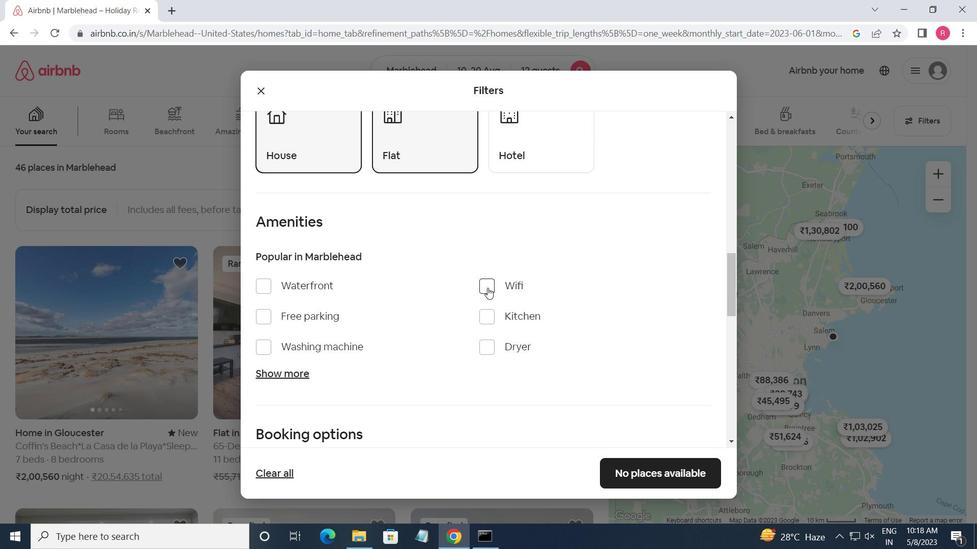 
Action: Mouse pressed left at (492, 289)
Screenshot: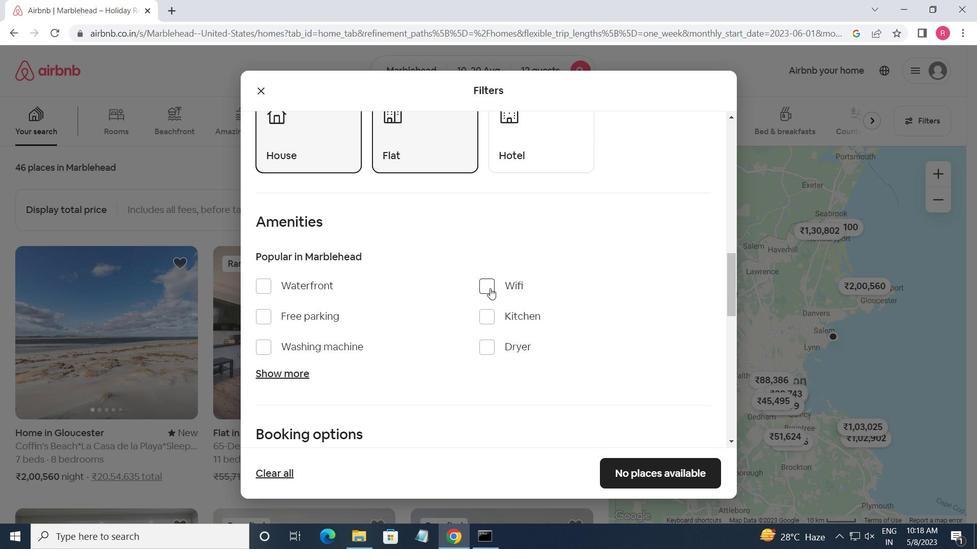 
Action: Mouse moved to (266, 318)
Screenshot: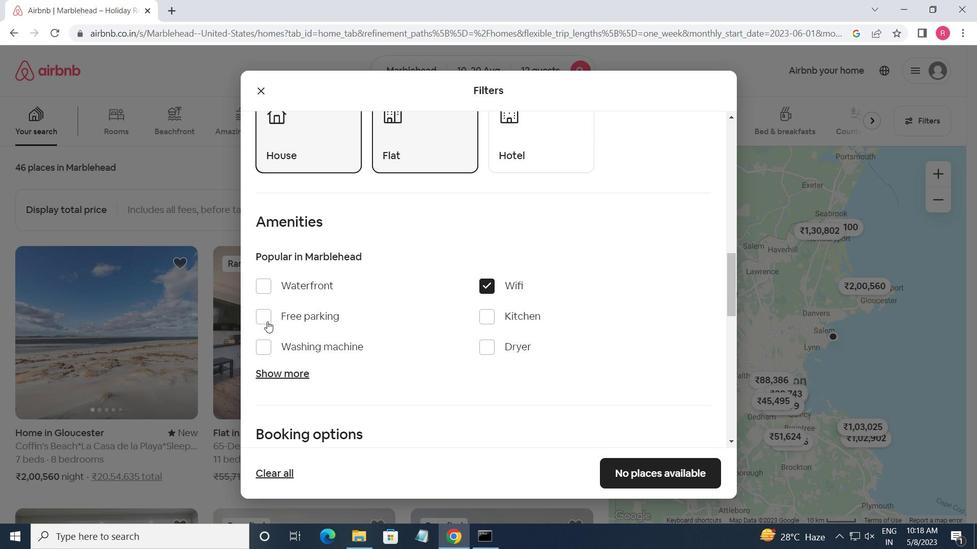 
Action: Mouse pressed left at (266, 318)
Screenshot: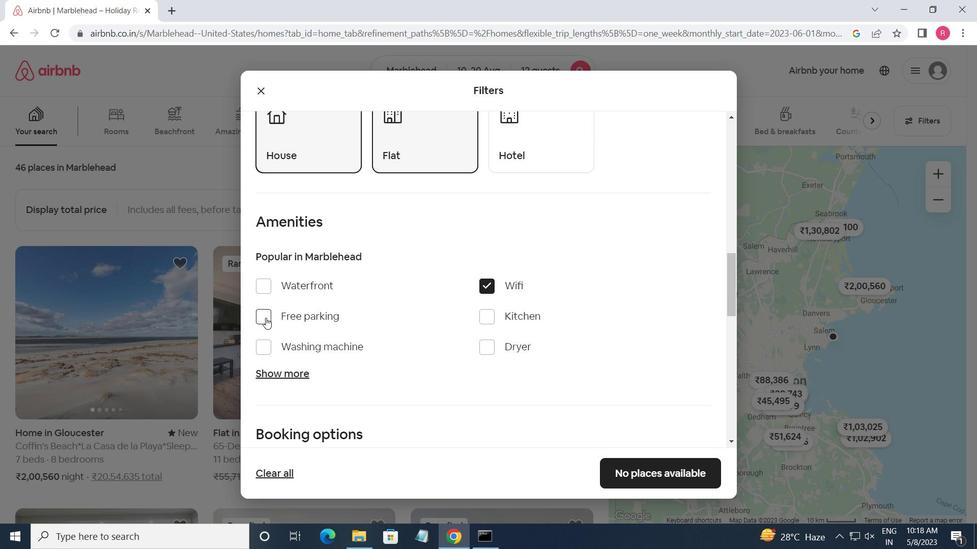 
Action: Mouse scrolled (266, 317) with delta (0, 0)
Screenshot: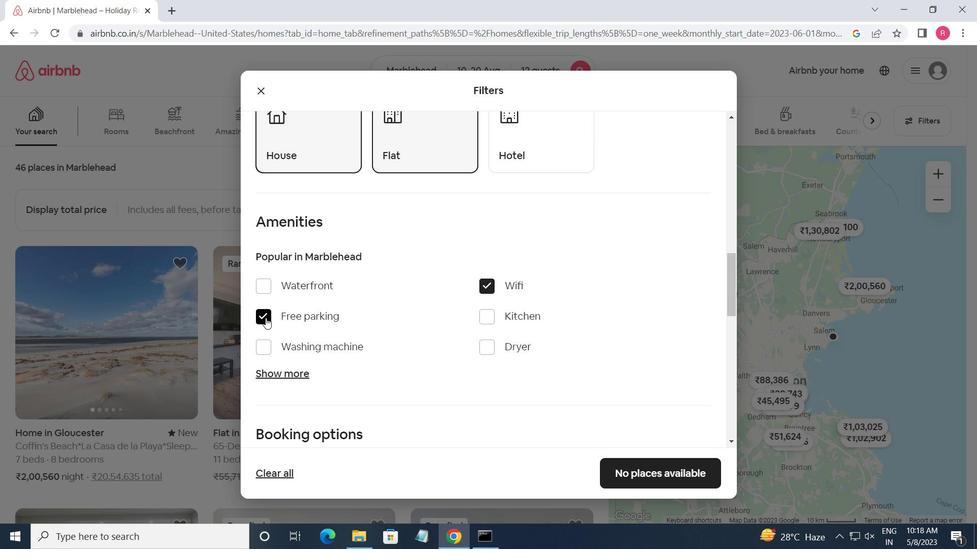 
Action: Mouse moved to (276, 316)
Screenshot: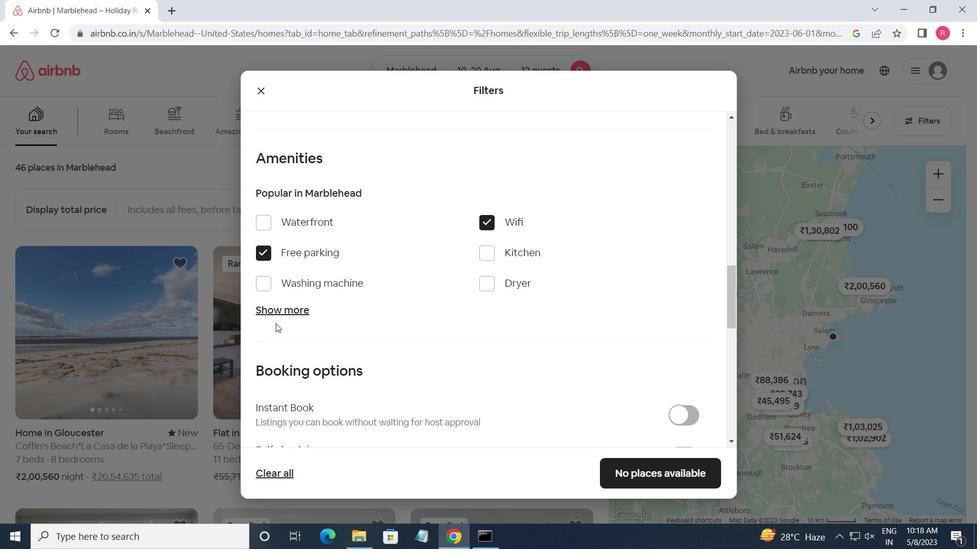 
Action: Mouse pressed left at (276, 316)
Screenshot: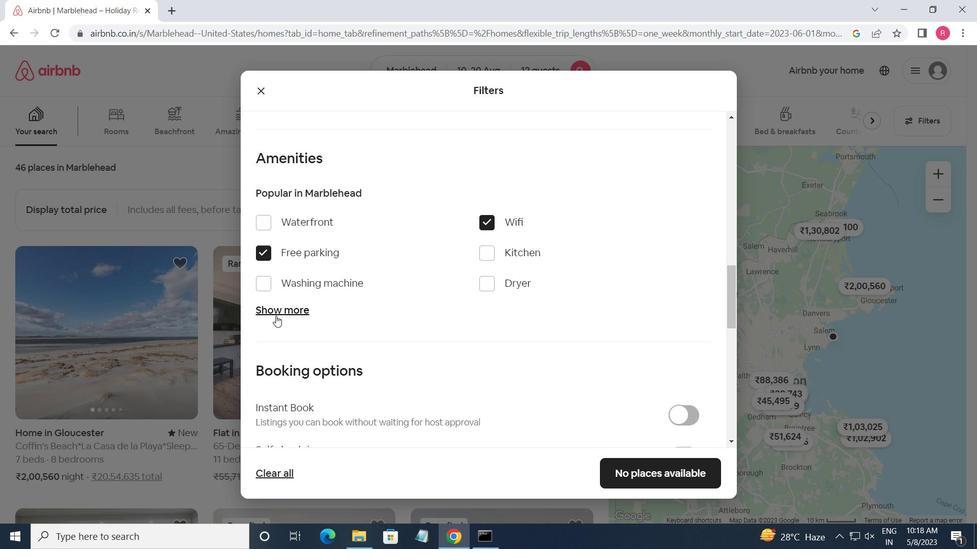 
Action: Mouse moved to (332, 312)
Screenshot: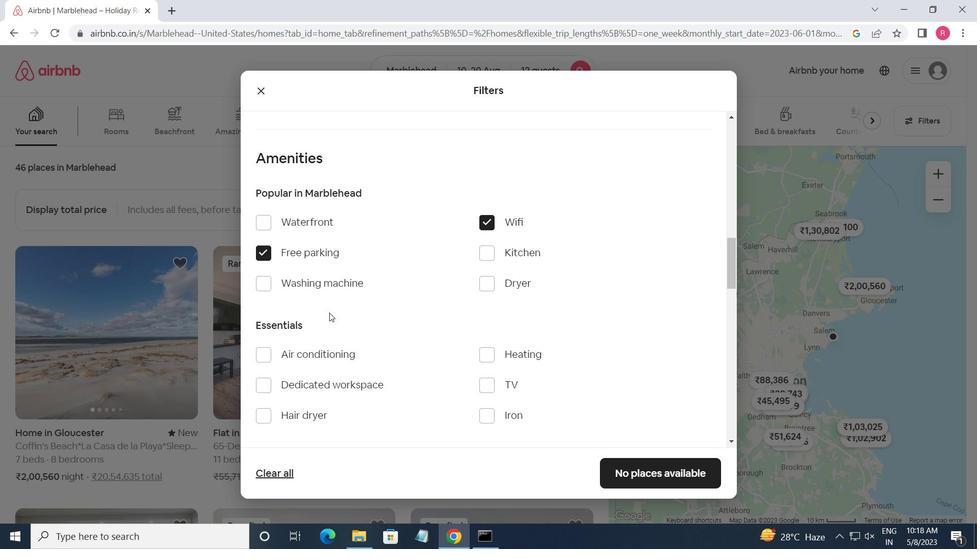 
Action: Mouse scrolled (332, 311) with delta (0, 0)
Screenshot: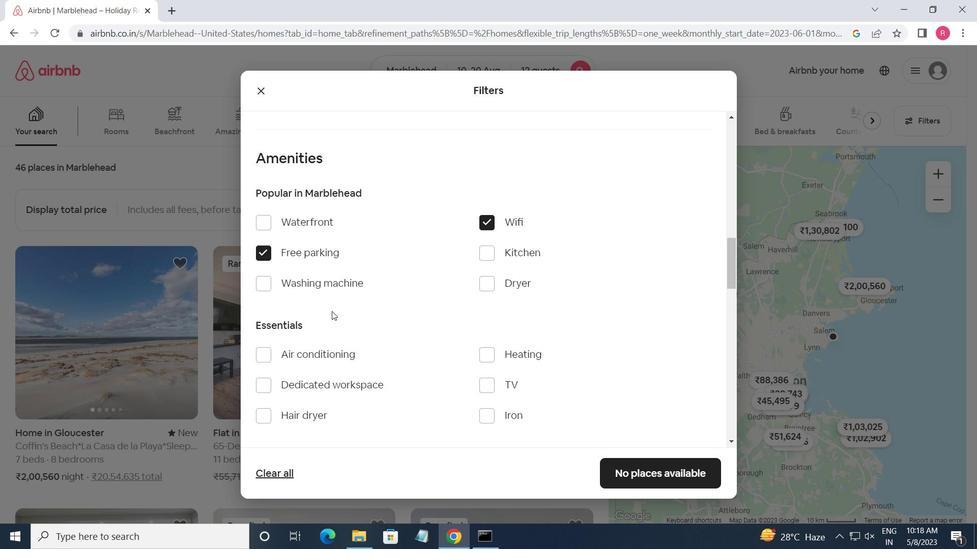 
Action: Mouse moved to (493, 322)
Screenshot: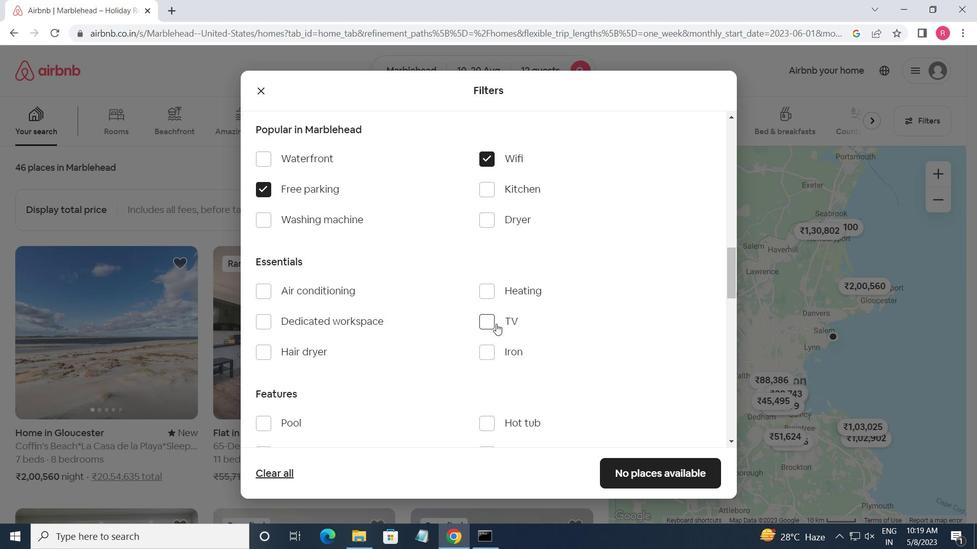 
Action: Mouse pressed left at (493, 322)
Screenshot: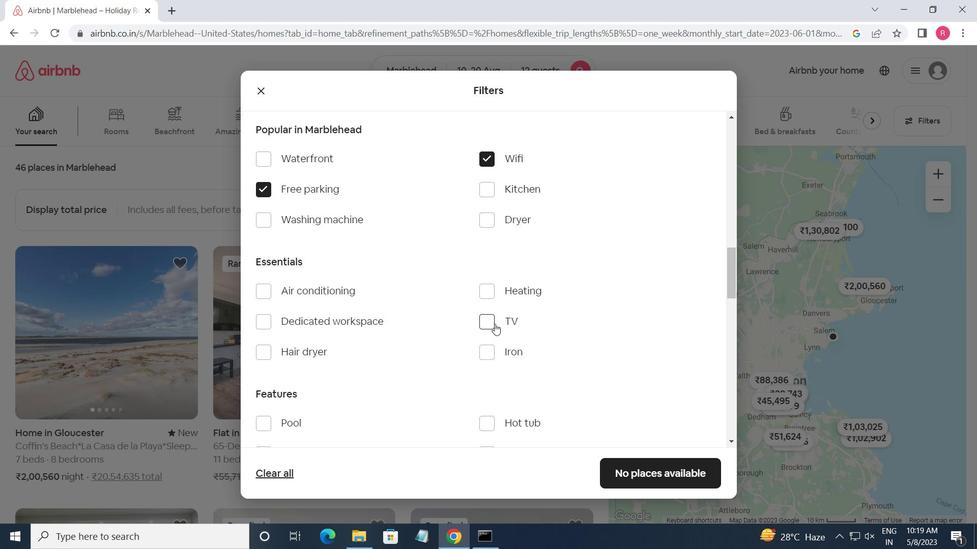 
Action: Mouse moved to (449, 322)
Screenshot: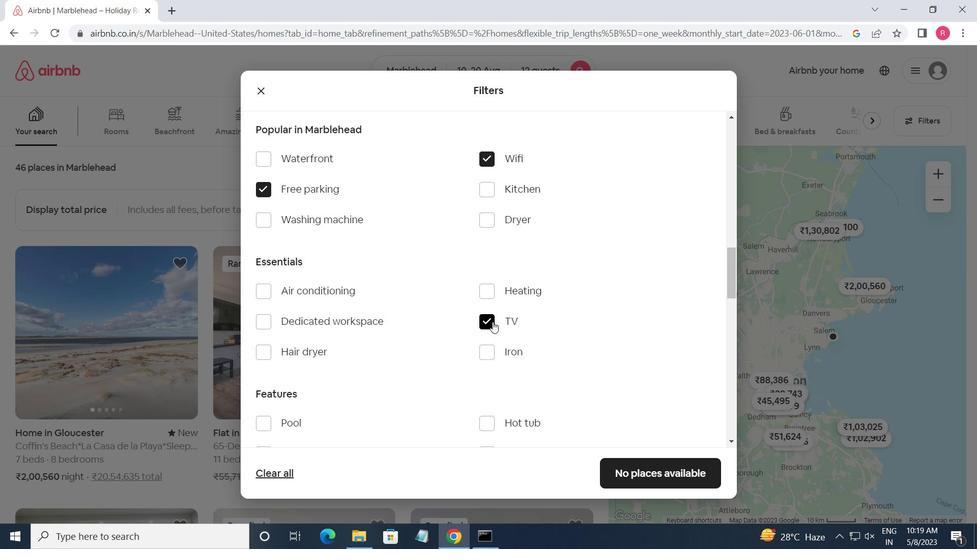 
Action: Mouse scrolled (449, 322) with delta (0, 0)
Screenshot: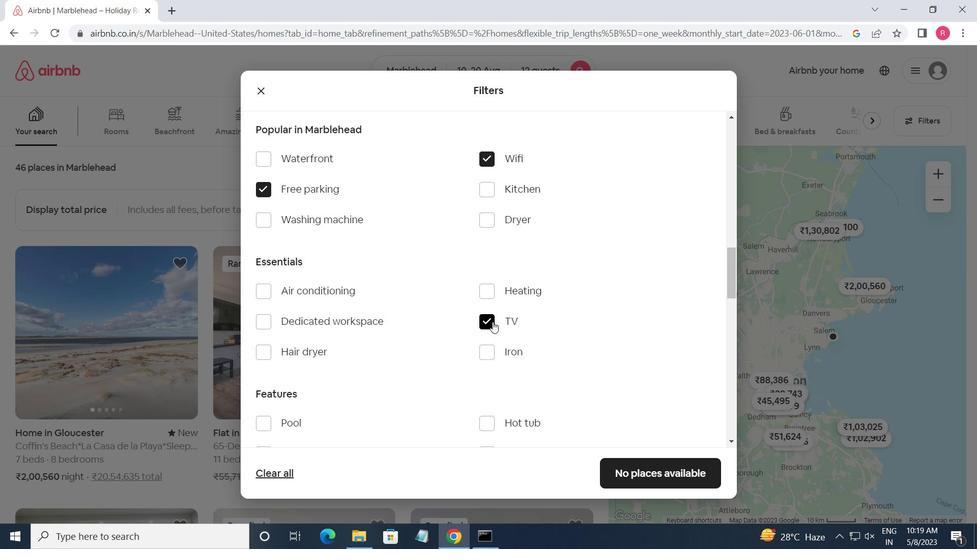 
Action: Mouse moved to (435, 322)
Screenshot: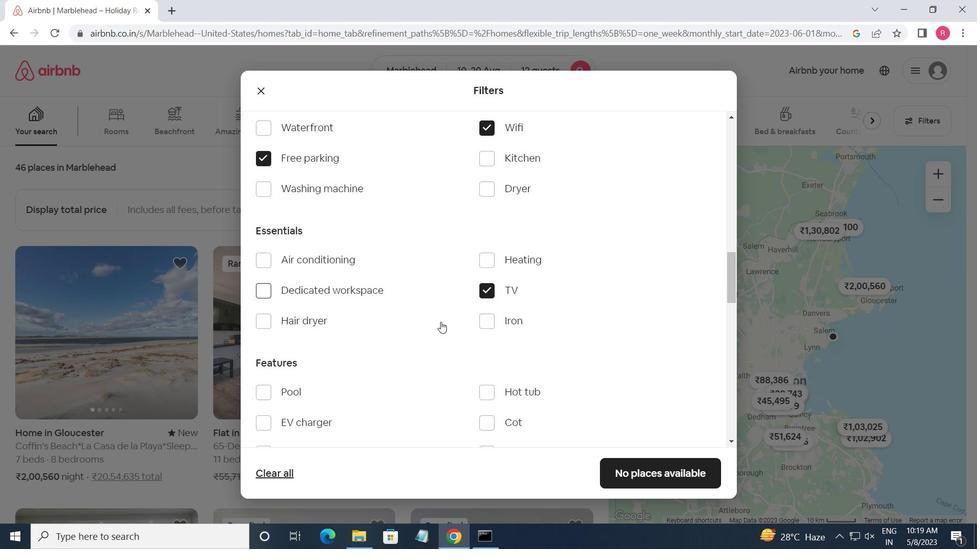 
Action: Mouse scrolled (435, 322) with delta (0, 0)
Screenshot: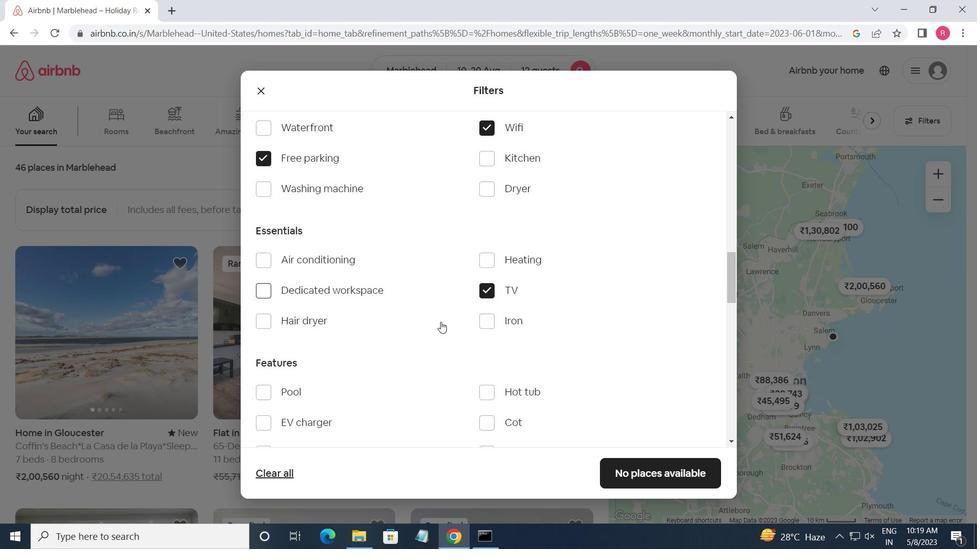 
Action: Mouse moved to (435, 322)
Screenshot: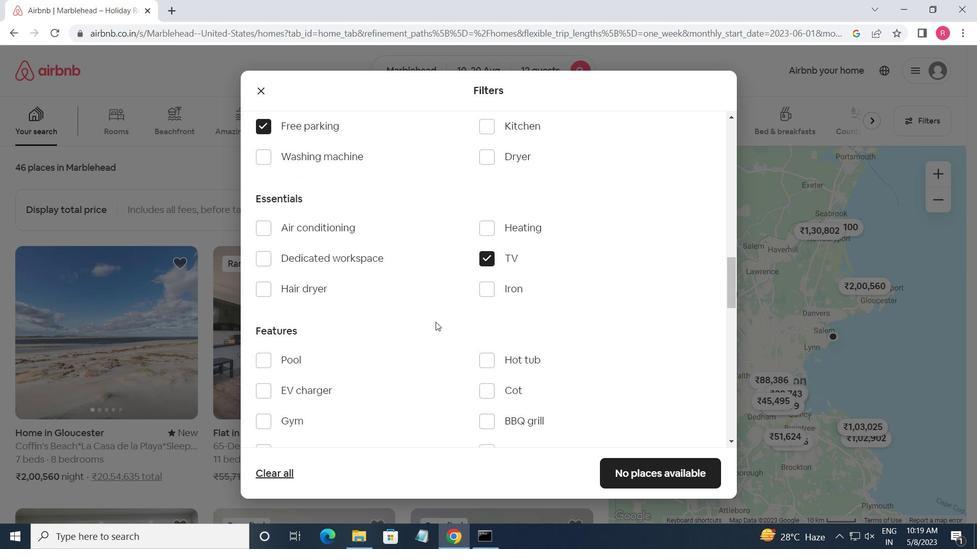 
Action: Mouse scrolled (435, 322) with delta (0, 0)
Screenshot: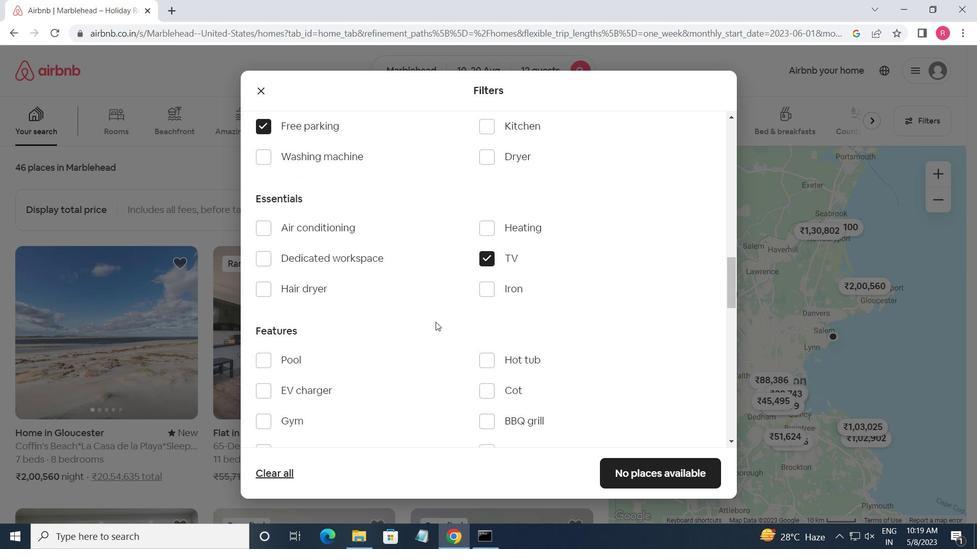 
Action: Mouse moved to (274, 300)
Screenshot: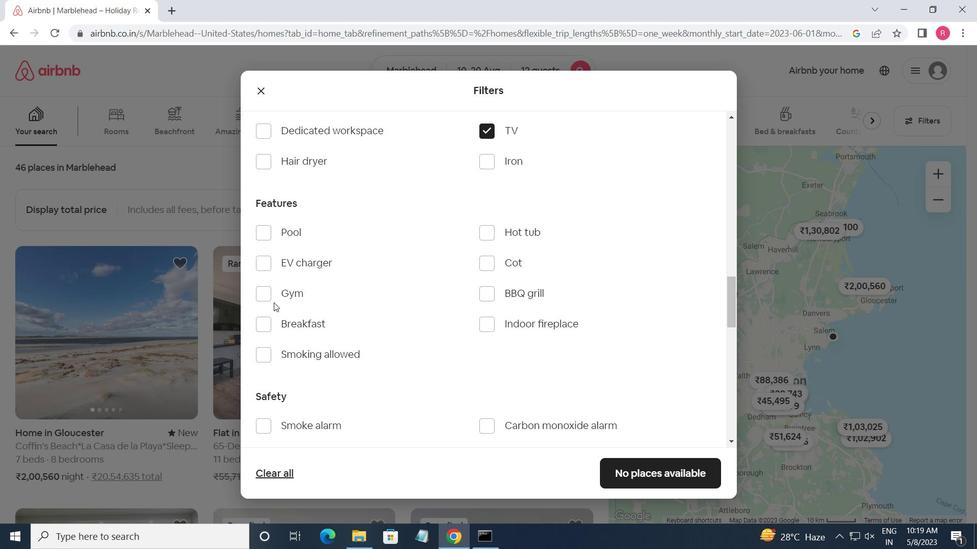 
Action: Mouse pressed left at (274, 300)
Screenshot: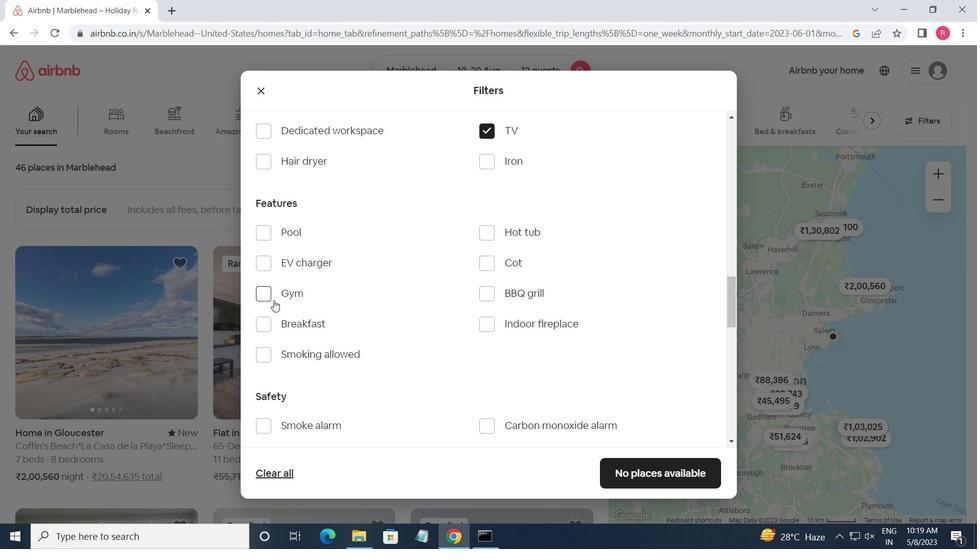 
Action: Mouse moved to (266, 321)
Screenshot: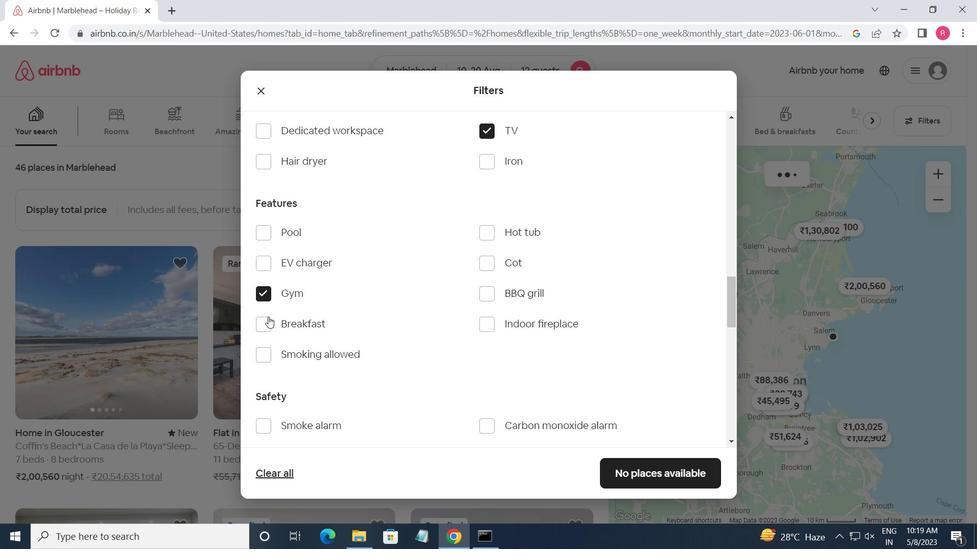 
Action: Mouse pressed left at (266, 321)
Screenshot: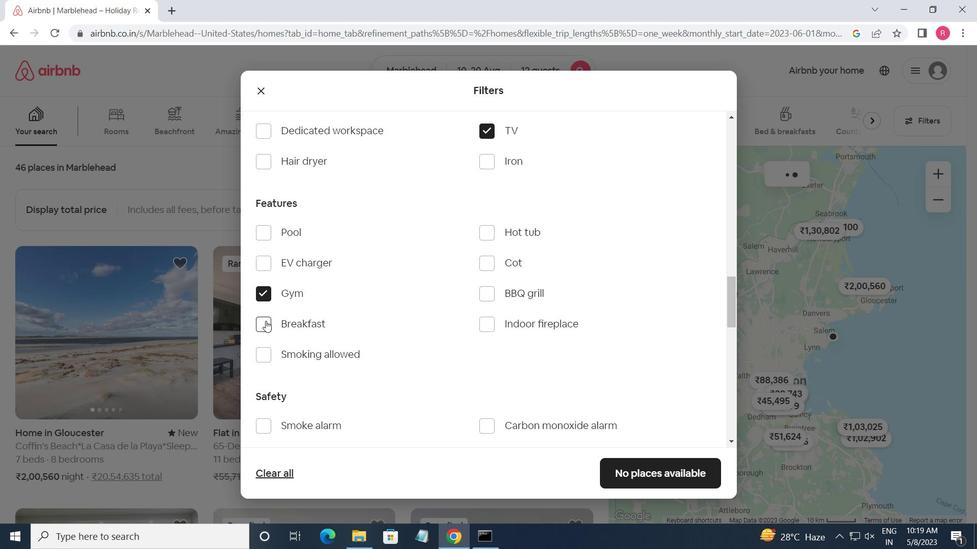 
Action: Mouse moved to (274, 318)
Screenshot: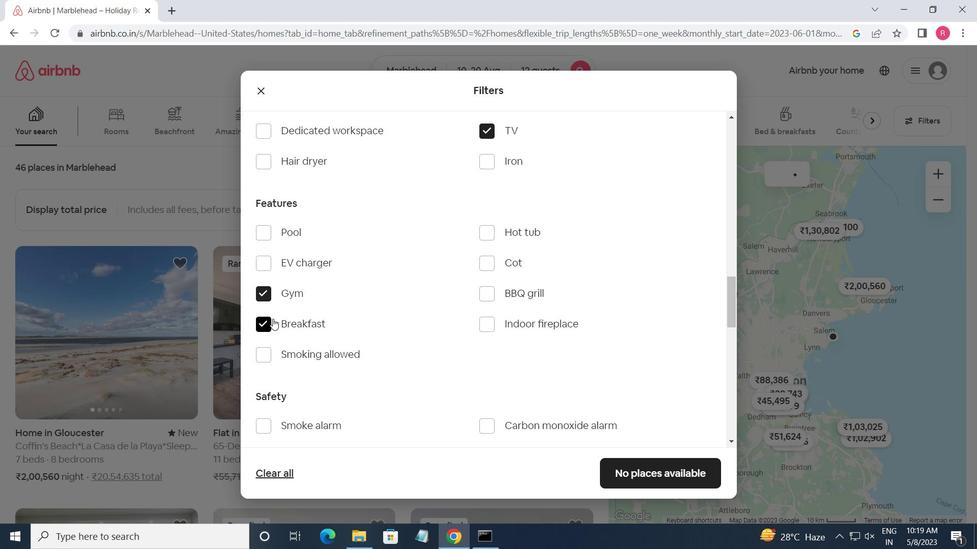 
Action: Mouse scrolled (274, 318) with delta (0, 0)
Screenshot: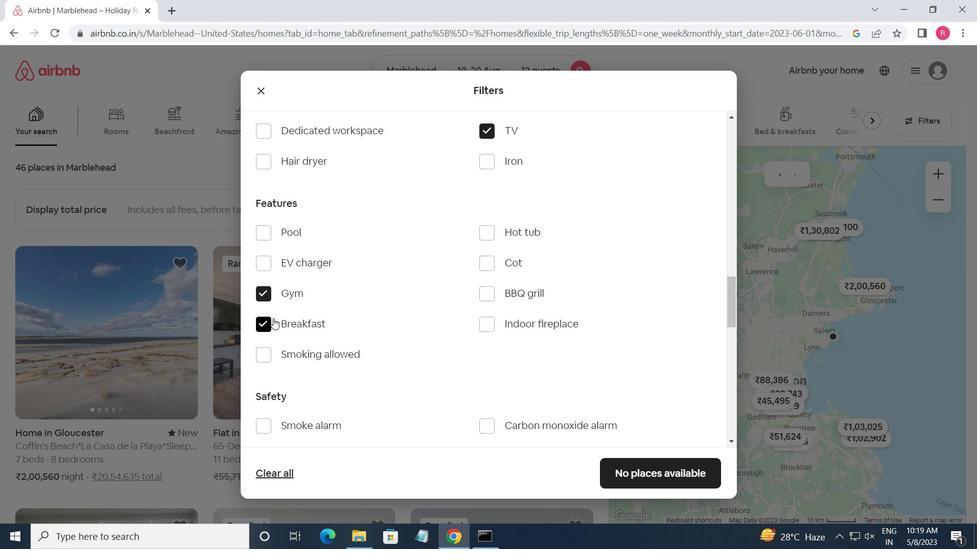 
Action: Mouse moved to (274, 318)
Screenshot: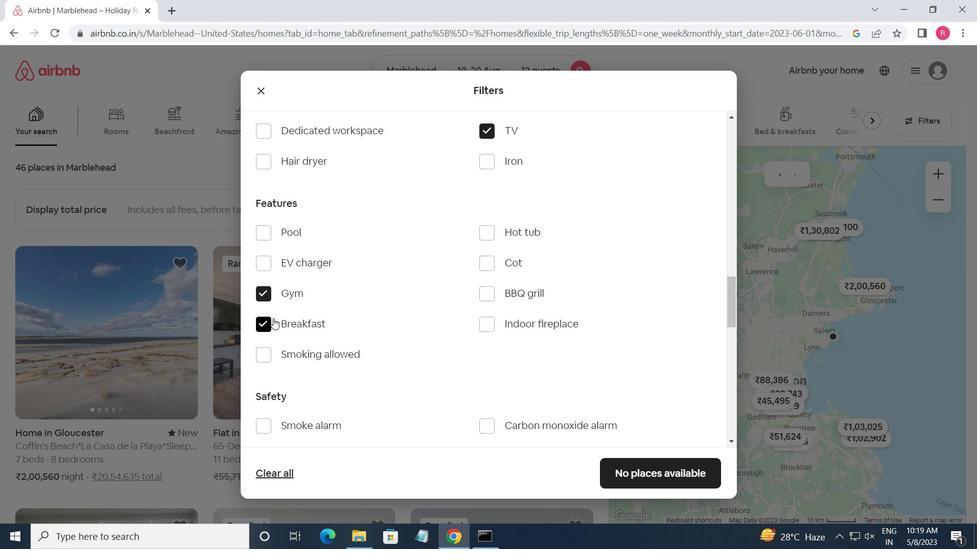 
Action: Mouse scrolled (274, 318) with delta (0, 0)
Screenshot: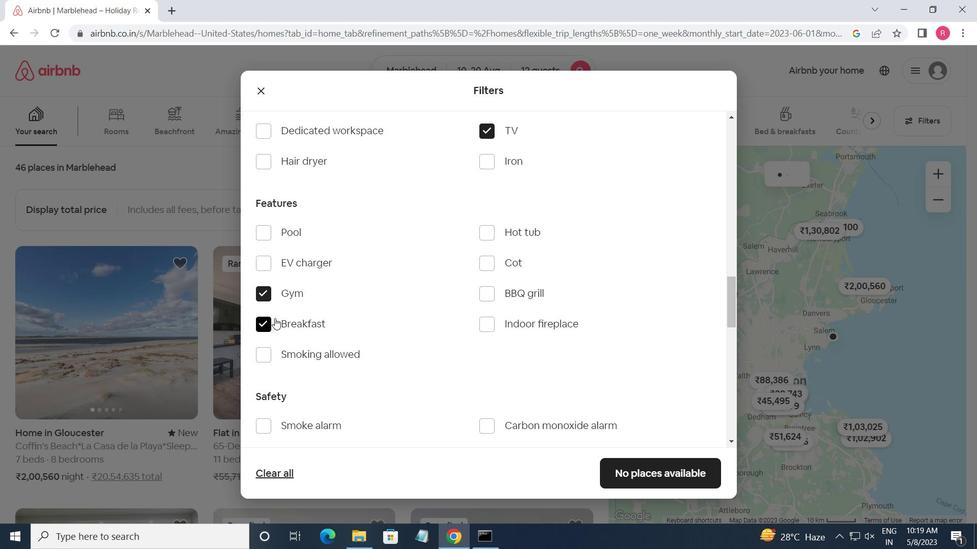 
Action: Mouse scrolled (274, 318) with delta (0, 0)
Screenshot: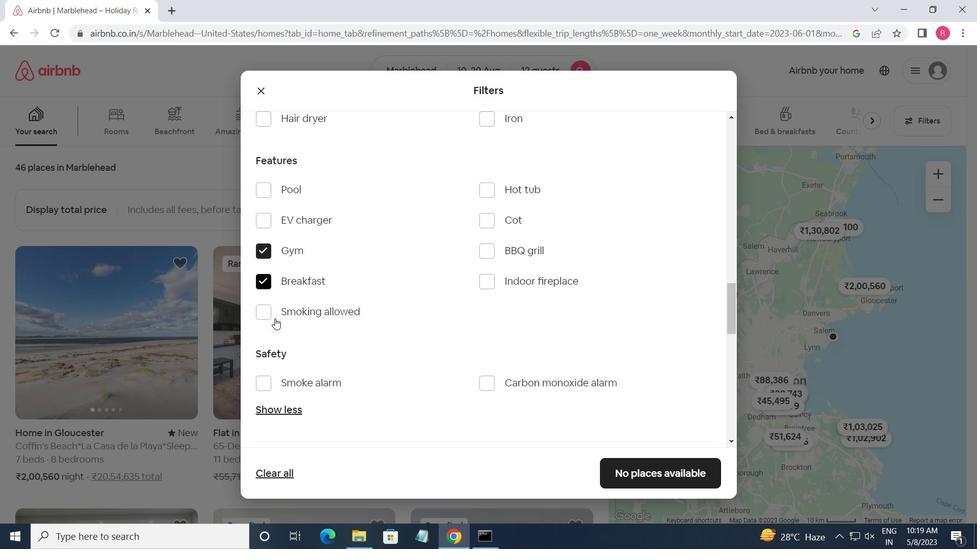 
Action: Mouse scrolled (274, 318) with delta (0, 0)
Screenshot: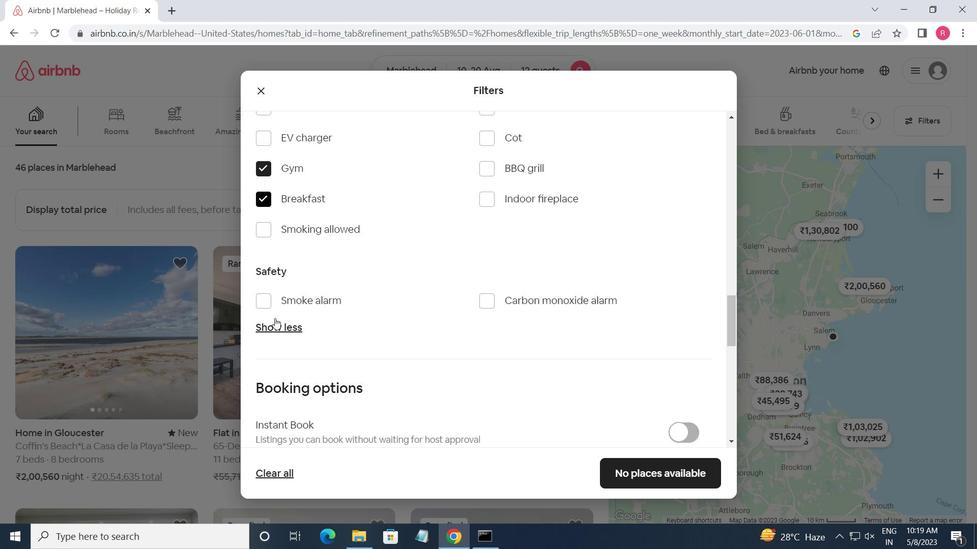 
Action: Mouse moved to (685, 349)
Screenshot: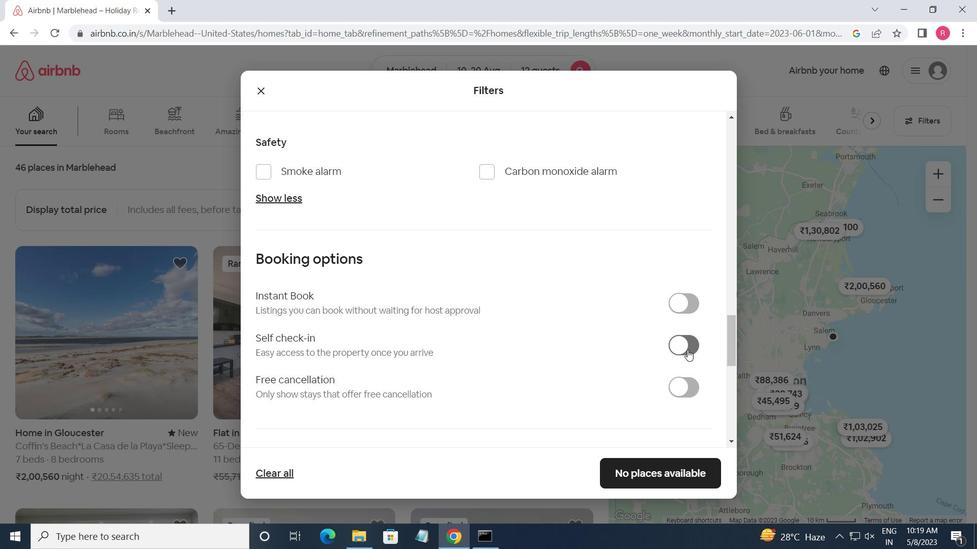 
Action: Mouse pressed left at (685, 349)
Screenshot: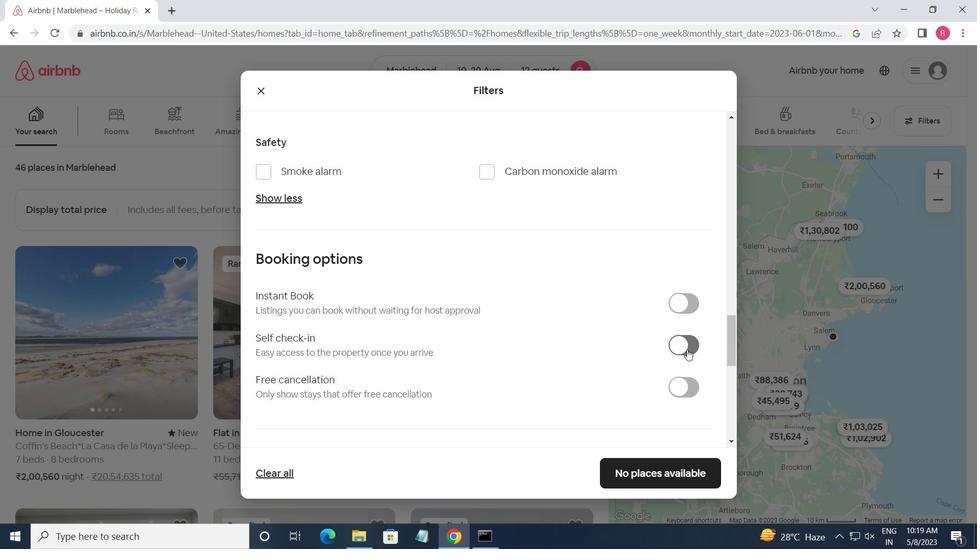 
Action: Mouse moved to (485, 349)
Screenshot: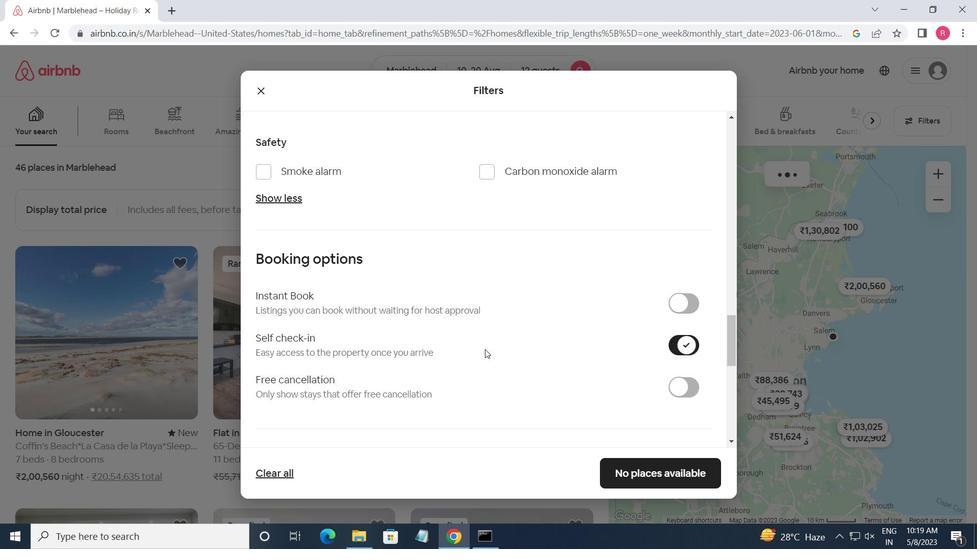 
Action: Mouse scrolled (485, 349) with delta (0, 0)
Screenshot: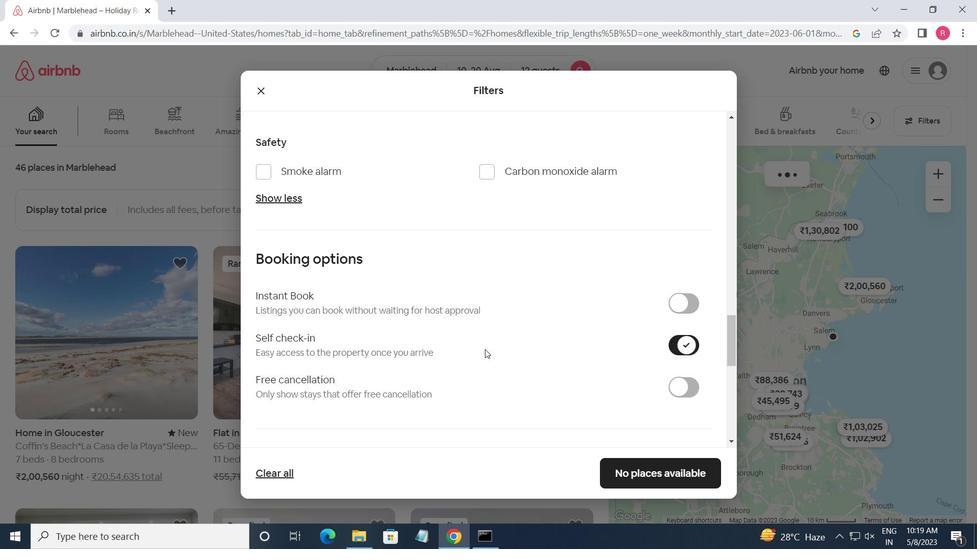 
Action: Mouse scrolled (485, 349) with delta (0, 0)
Screenshot: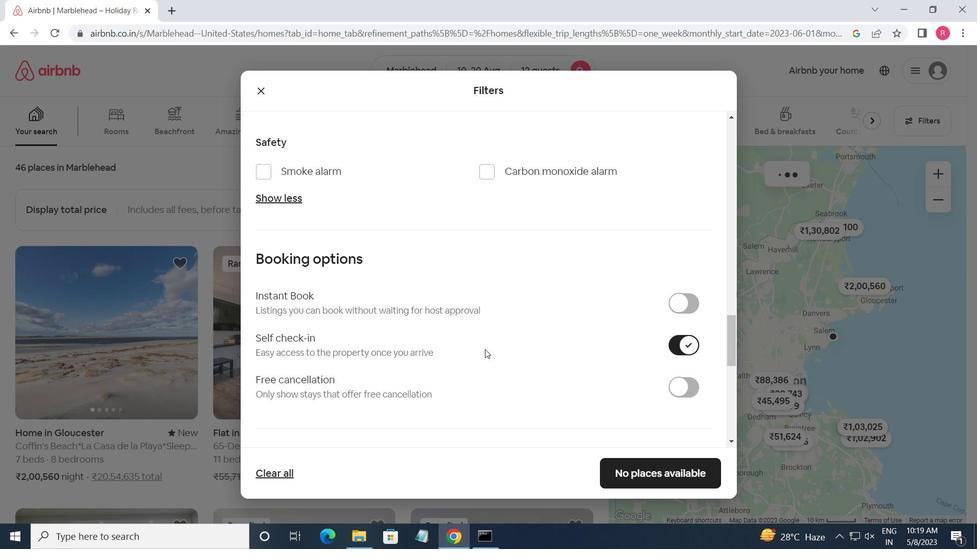 
Action: Mouse scrolled (485, 349) with delta (0, 0)
Screenshot: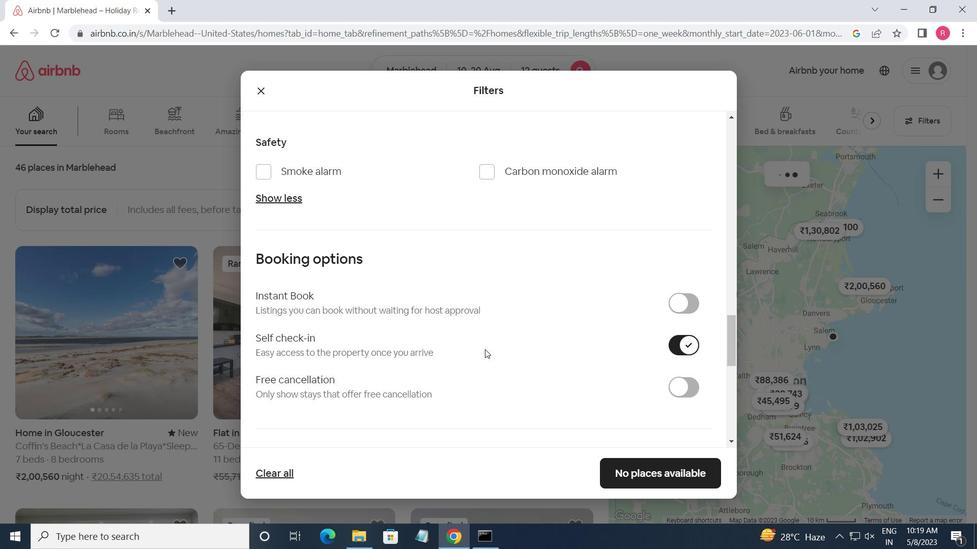
Action: Mouse moved to (484, 348)
Screenshot: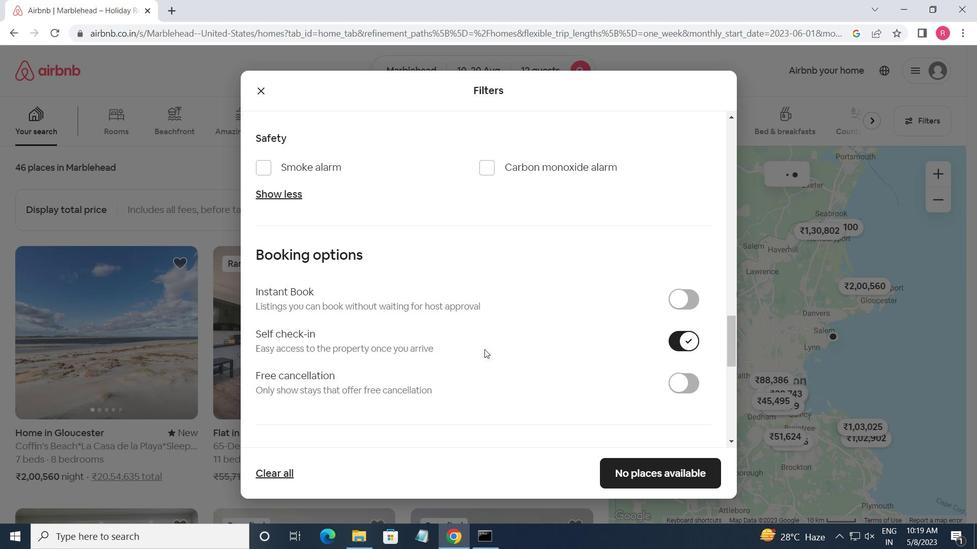 
Action: Mouse scrolled (484, 348) with delta (0, 0)
Screenshot: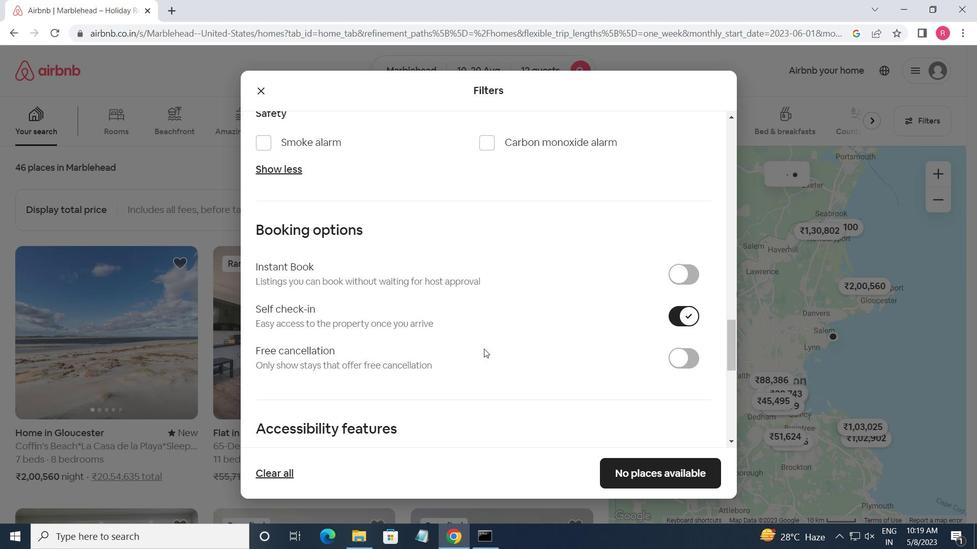 
Action: Mouse moved to (471, 345)
Screenshot: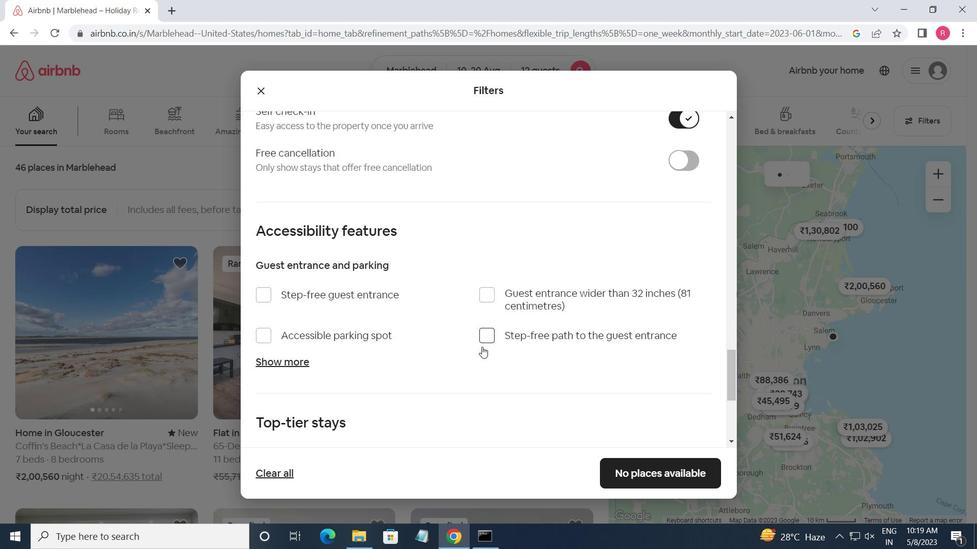 
Action: Mouse scrolled (471, 345) with delta (0, 0)
Screenshot: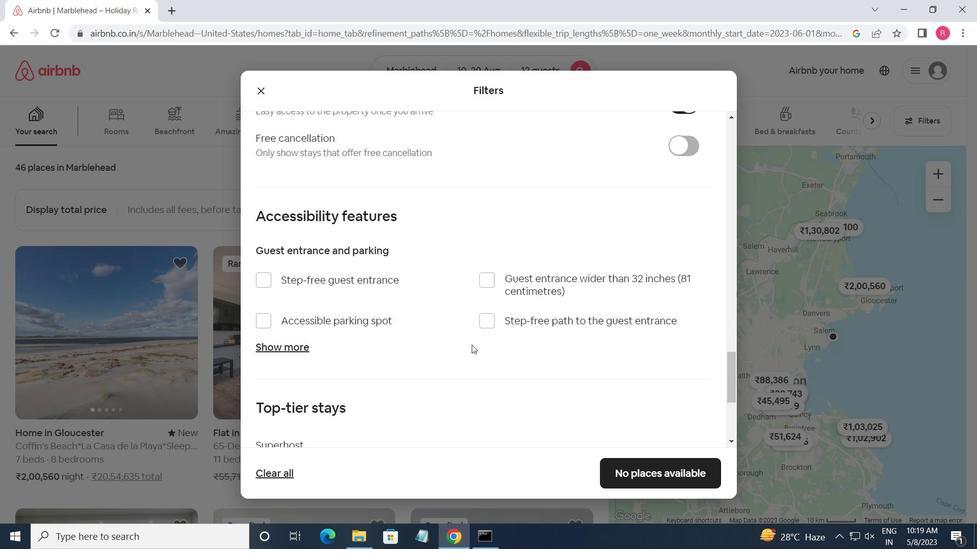 
Action: Mouse scrolled (471, 345) with delta (0, 0)
Screenshot: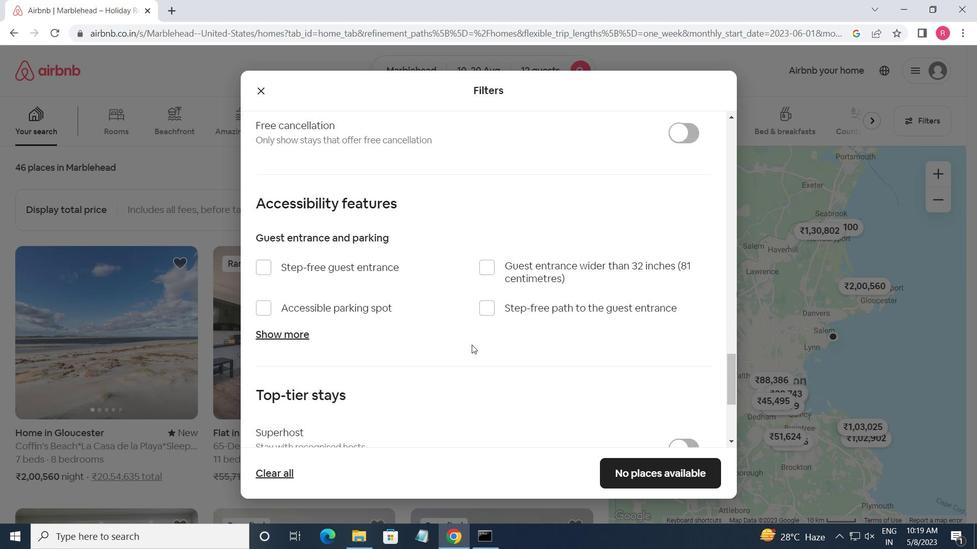 
Action: Mouse moved to (318, 398)
Screenshot: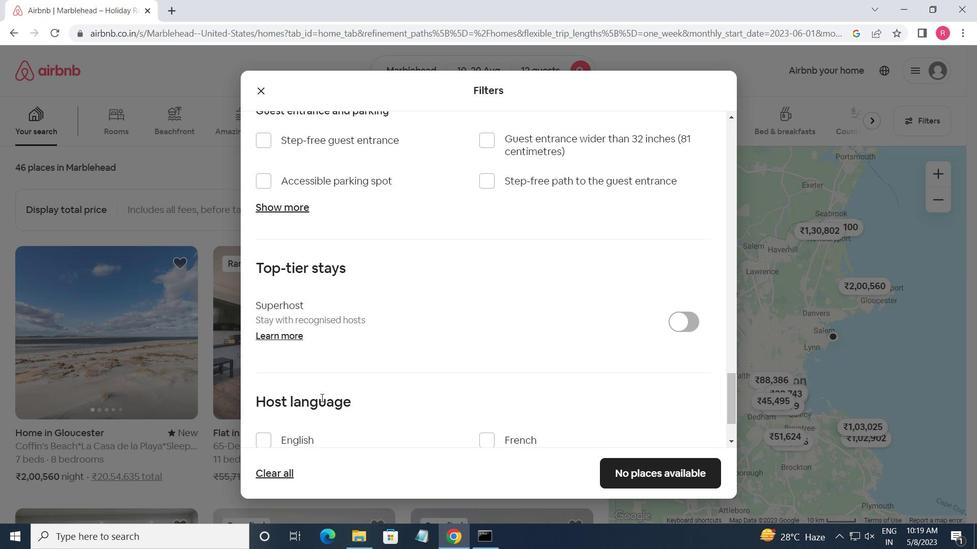 
Action: Mouse scrolled (318, 397) with delta (0, 0)
Screenshot: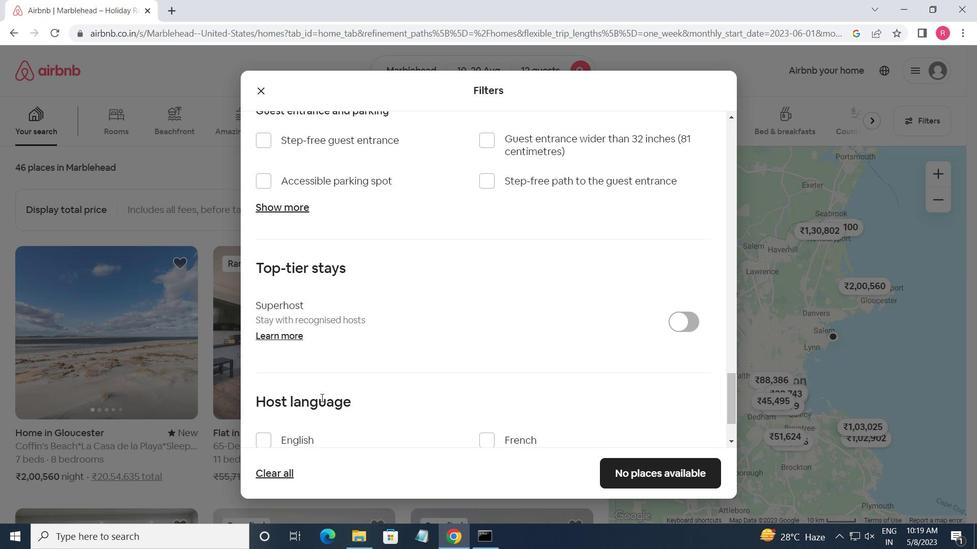 
Action: Mouse moved to (263, 377)
Screenshot: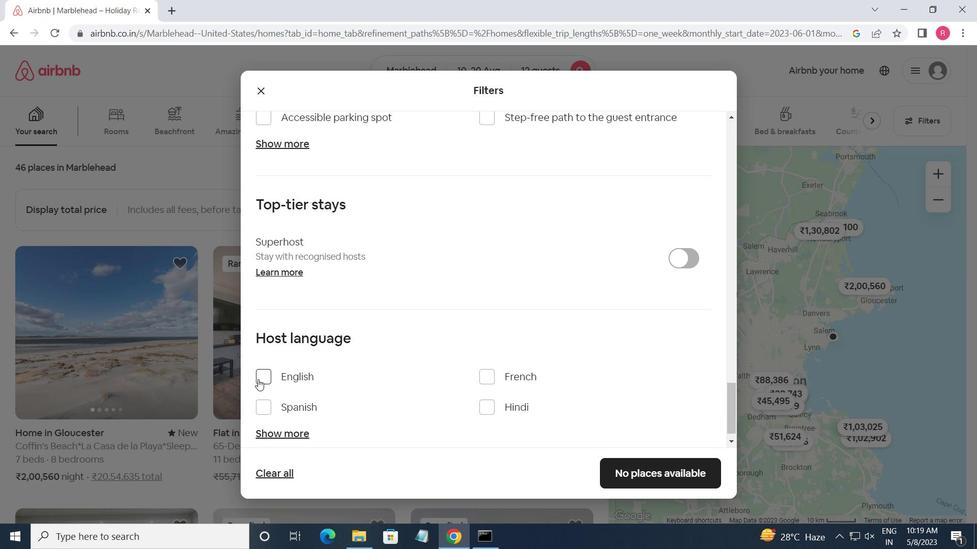 
Action: Mouse pressed left at (263, 377)
Screenshot: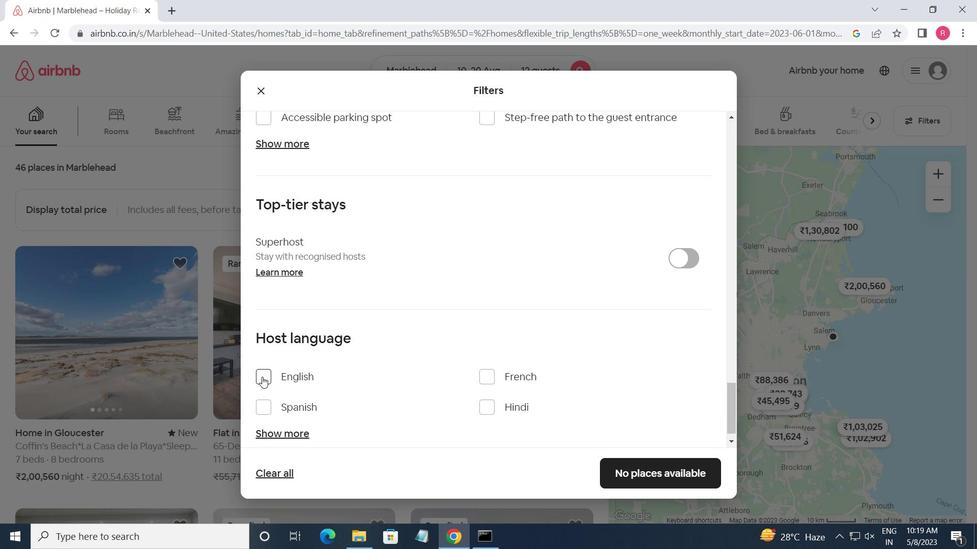 
Action: Mouse moved to (622, 468)
Screenshot: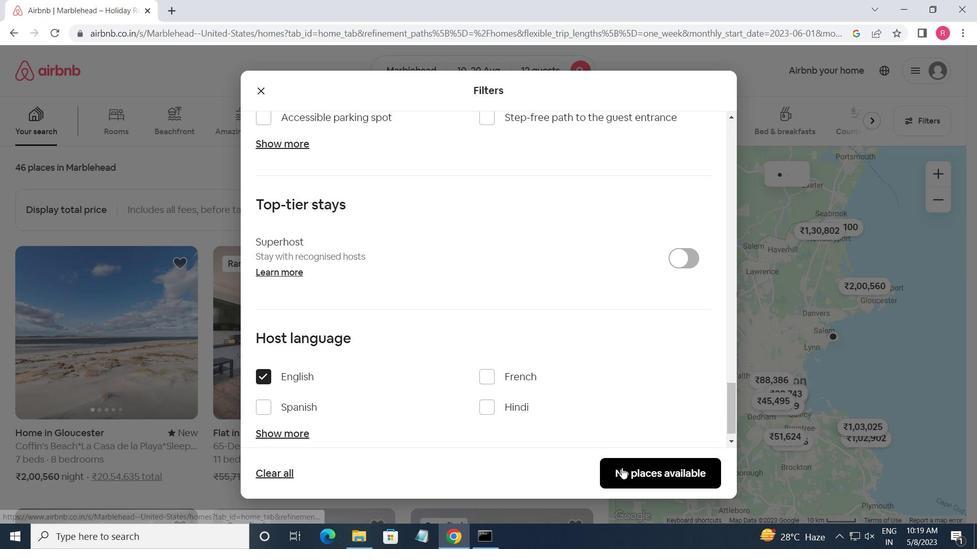 
Action: Mouse pressed left at (622, 468)
Screenshot: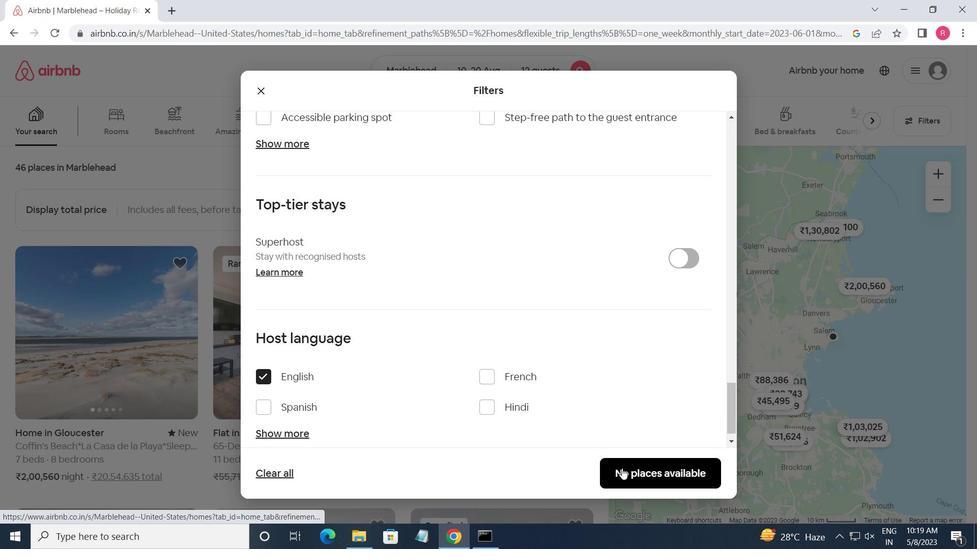 
Action: Mouse moved to (624, 471)
Screenshot: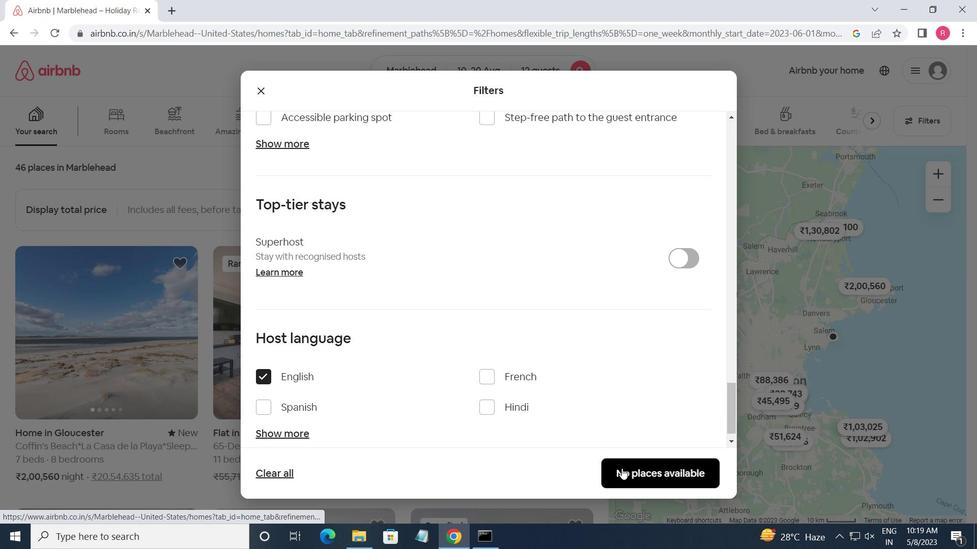 
